 Task: Create List Environmental Sustainability in Board Sales Forecasting Techniques to Workspace General Accounting. Create List Corporate Social Responsibility in Board Employee Offboarding to Workspace General Accounting. Create List Financial Planning in Board Content Marketing Case Study Strategy and Execution to Workspace General Accounting
Action: Mouse moved to (83, 382)
Screenshot: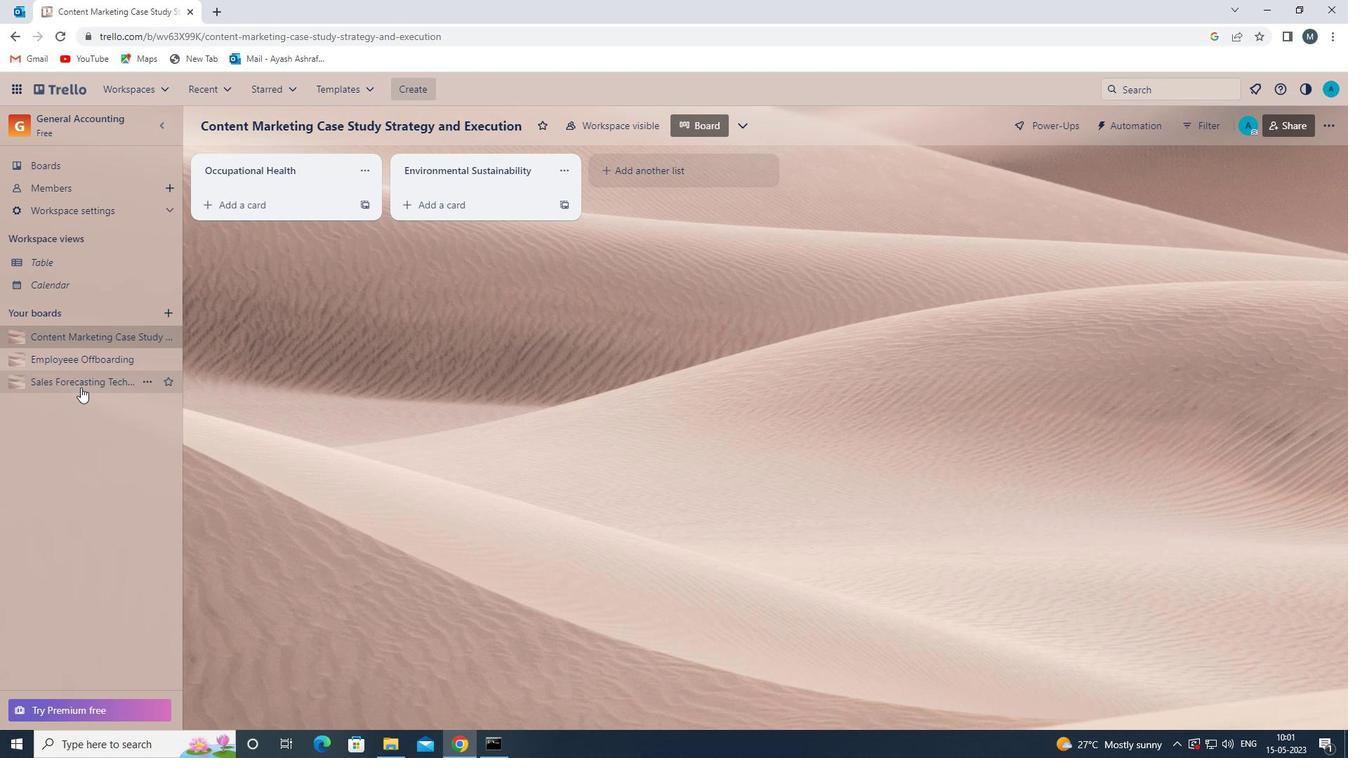 
Action: Mouse pressed left at (83, 382)
Screenshot: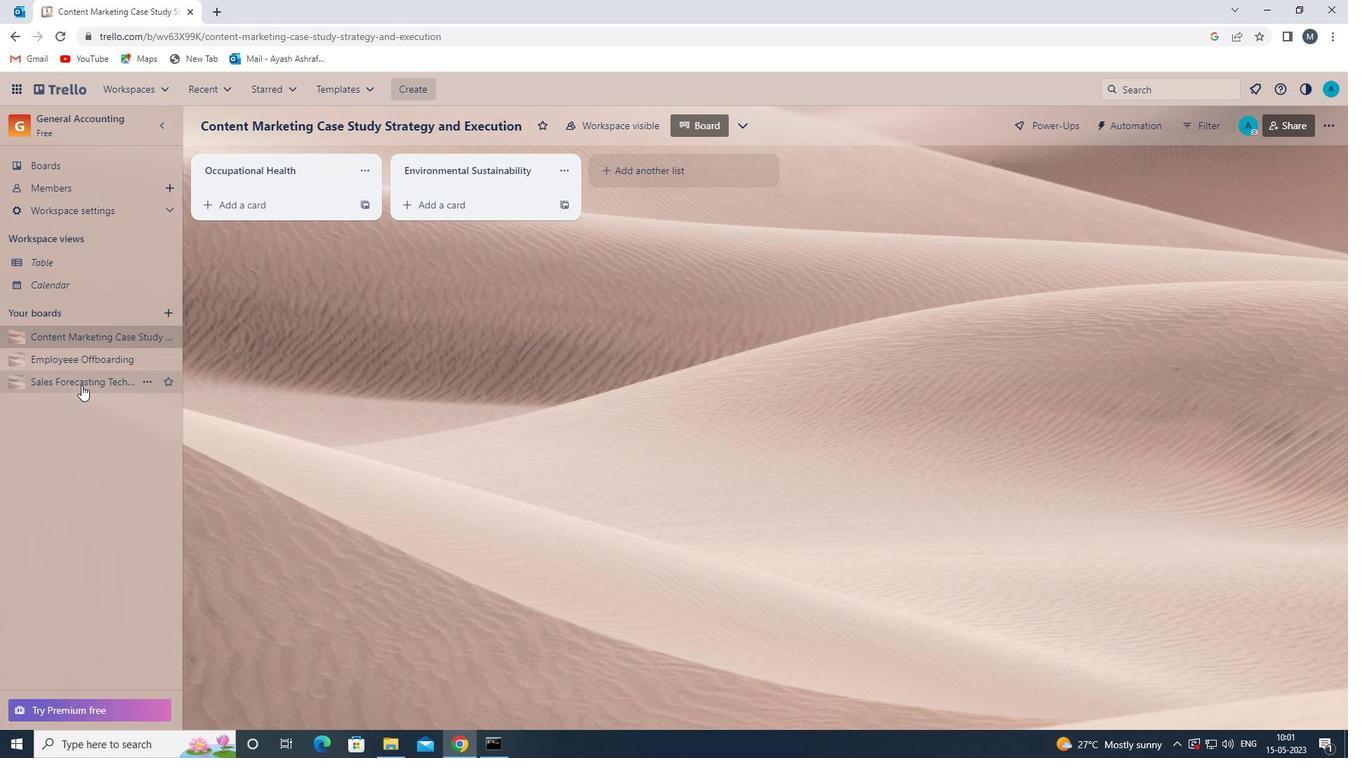 
Action: Mouse moved to (624, 176)
Screenshot: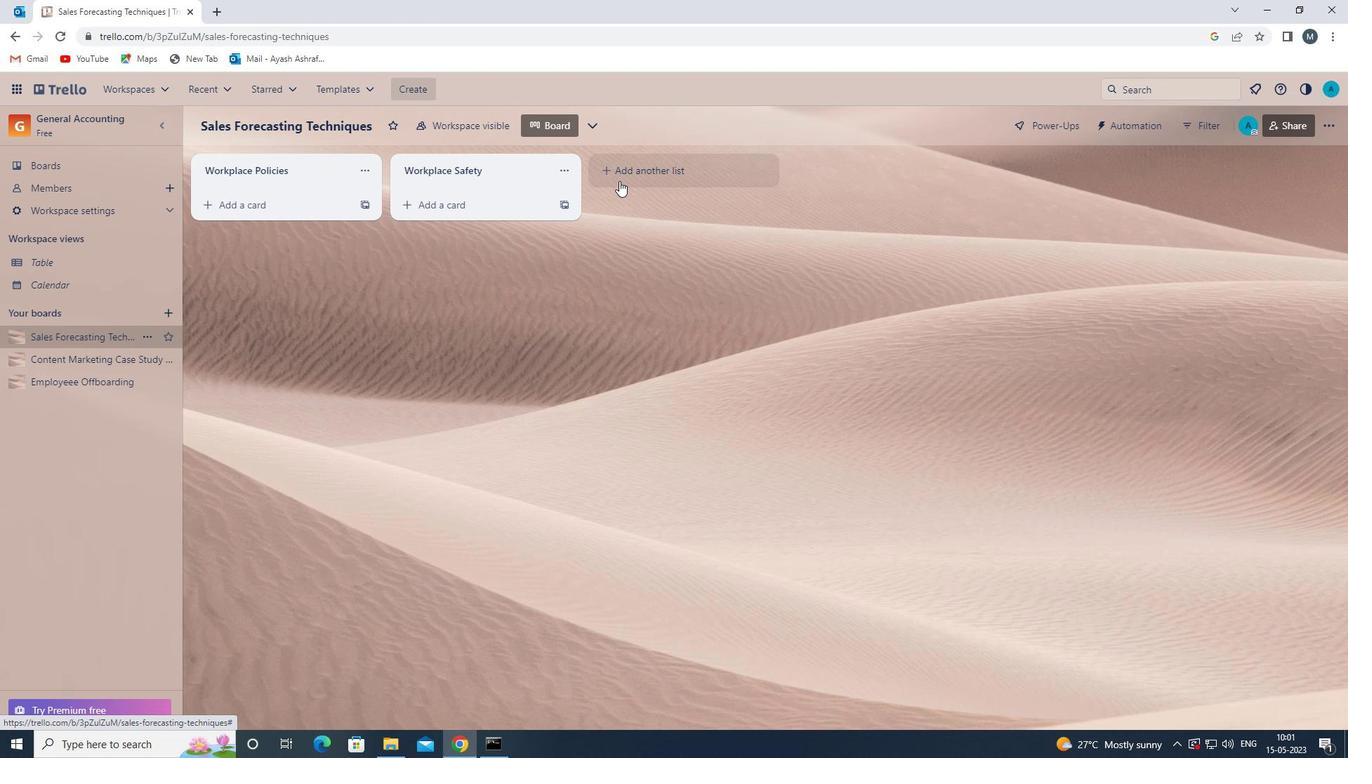 
Action: Mouse pressed left at (624, 176)
Screenshot: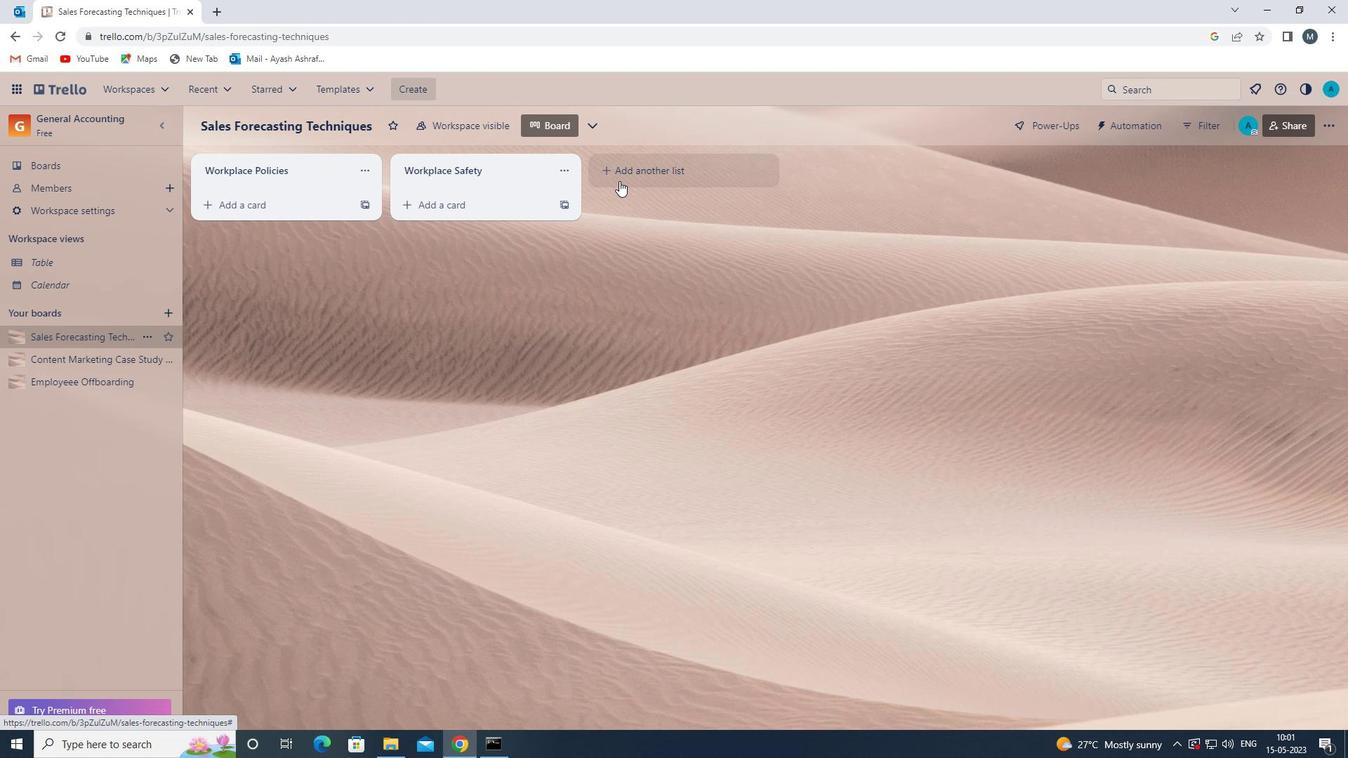 
Action: Mouse moved to (613, 176)
Screenshot: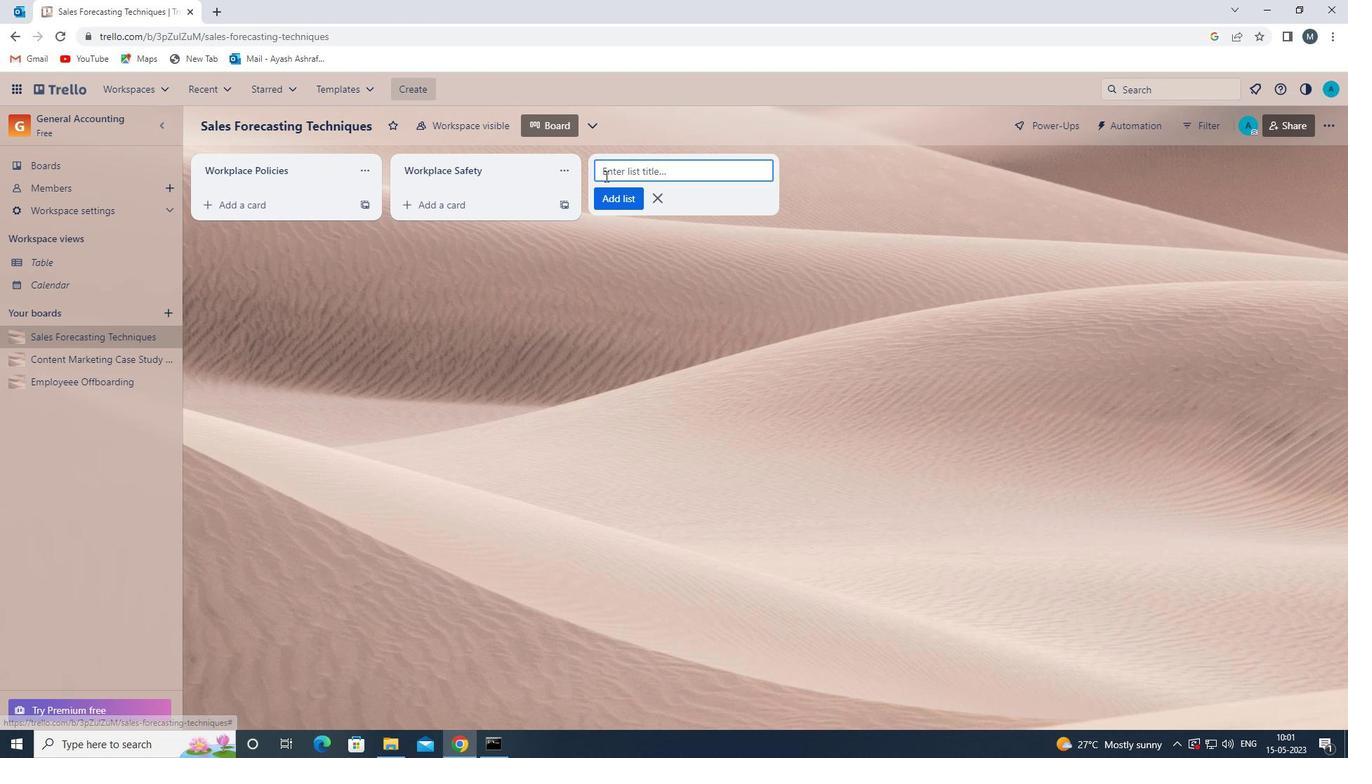 
Action: Mouse pressed left at (613, 176)
Screenshot: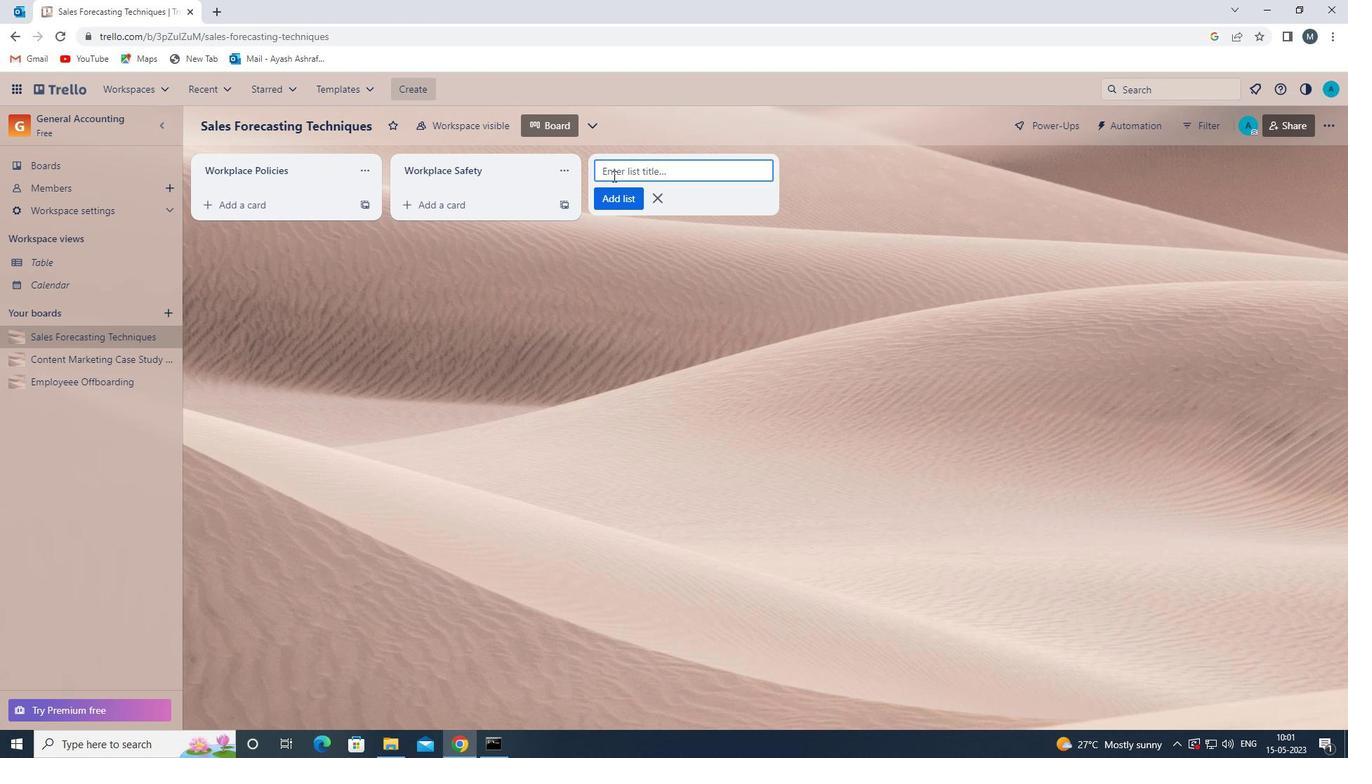 
Action: Mouse moved to (614, 174)
Screenshot: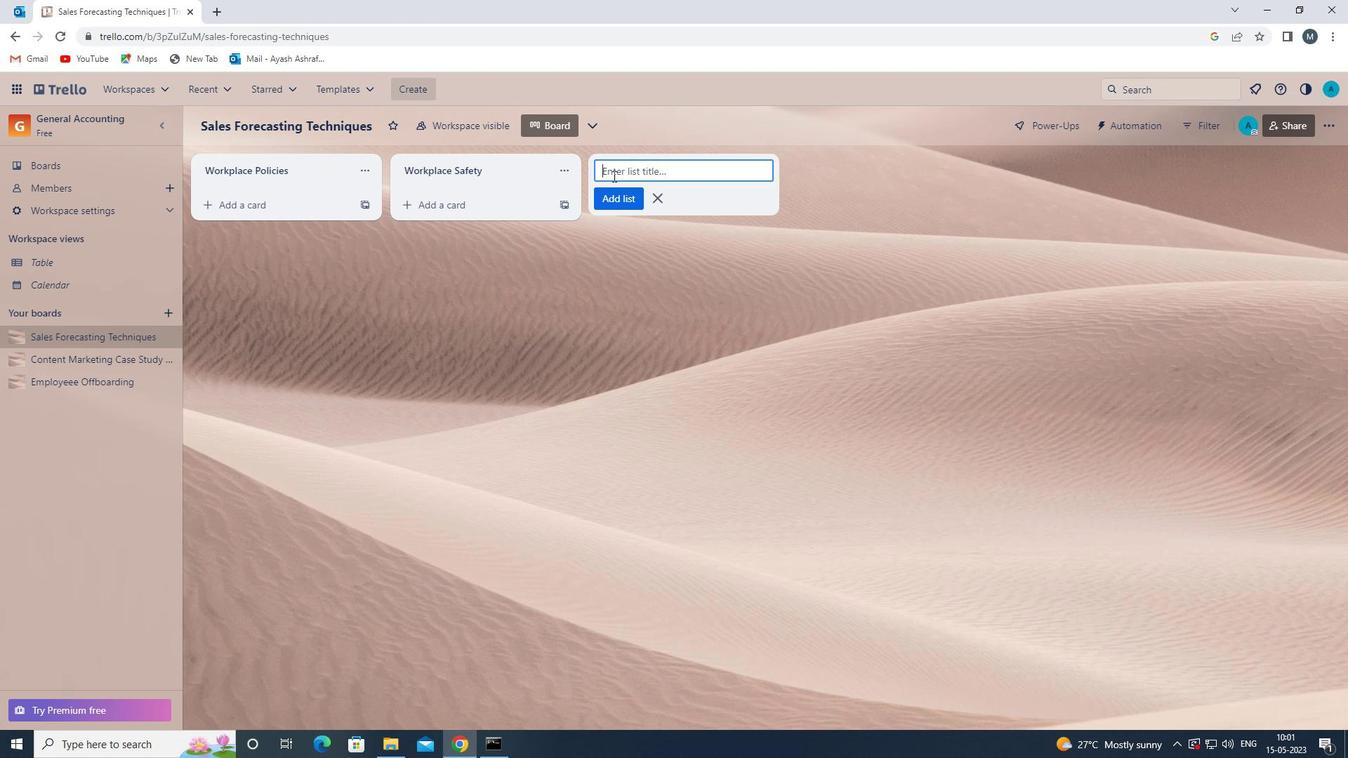 
Action: Key pressed <Key.shift>ENVIRONMENTAL<Key.space><Key.shift>SUSTAINABILITY<Key.space>
Screenshot: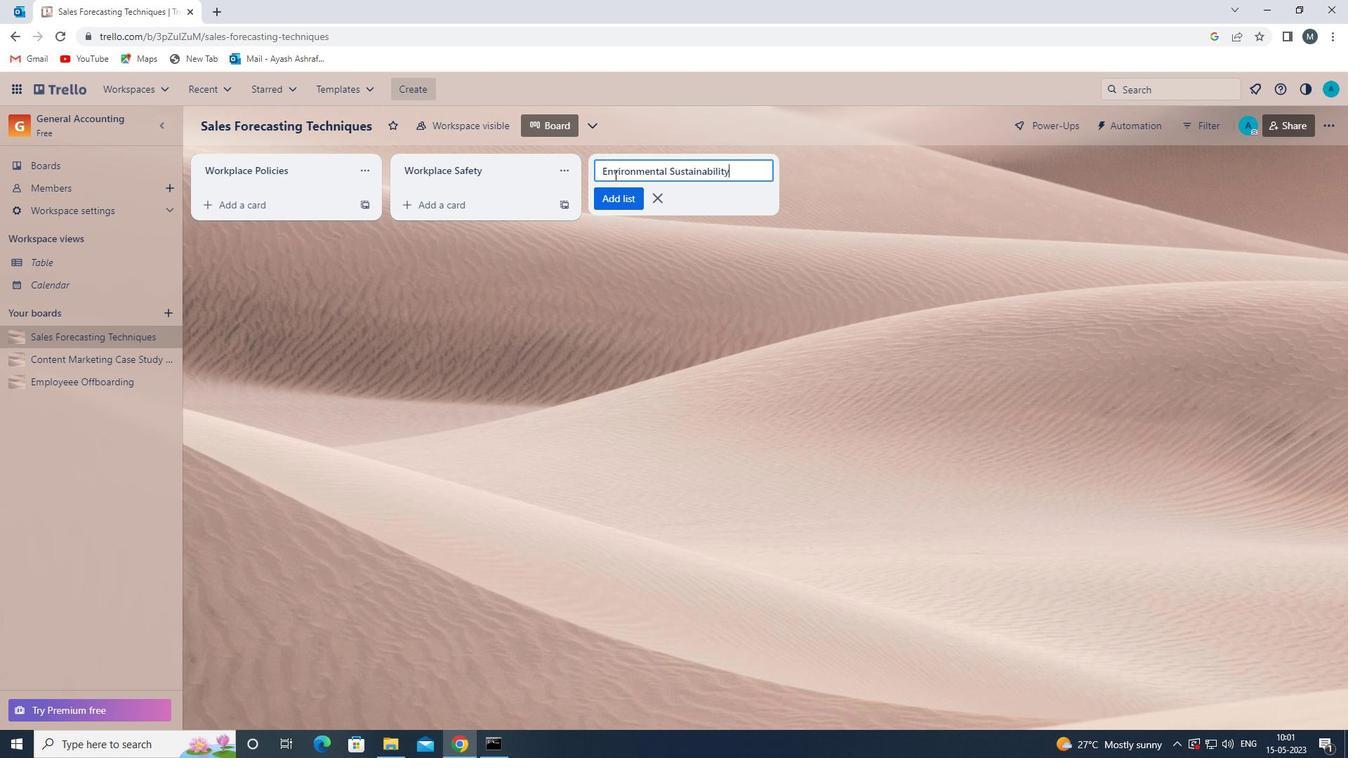 
Action: Mouse moved to (612, 200)
Screenshot: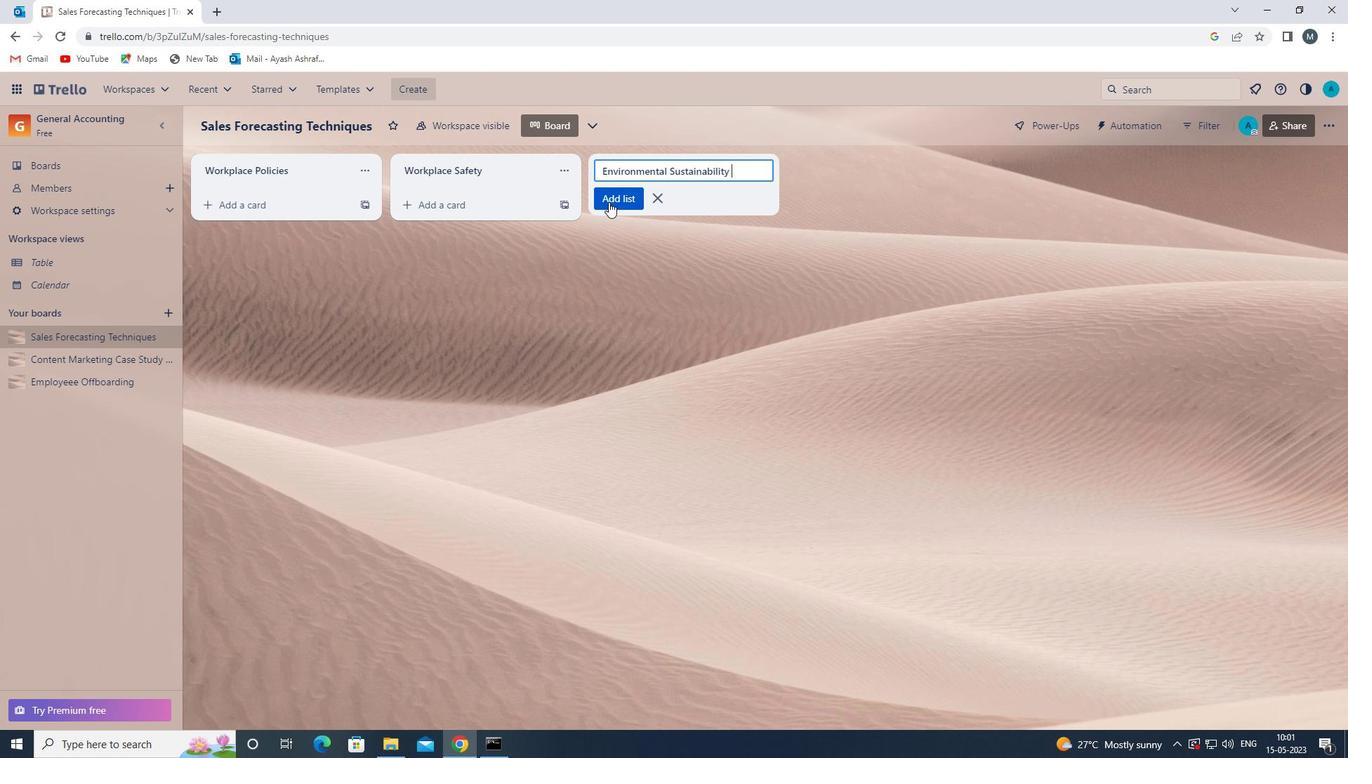 
Action: Mouse pressed left at (612, 200)
Screenshot: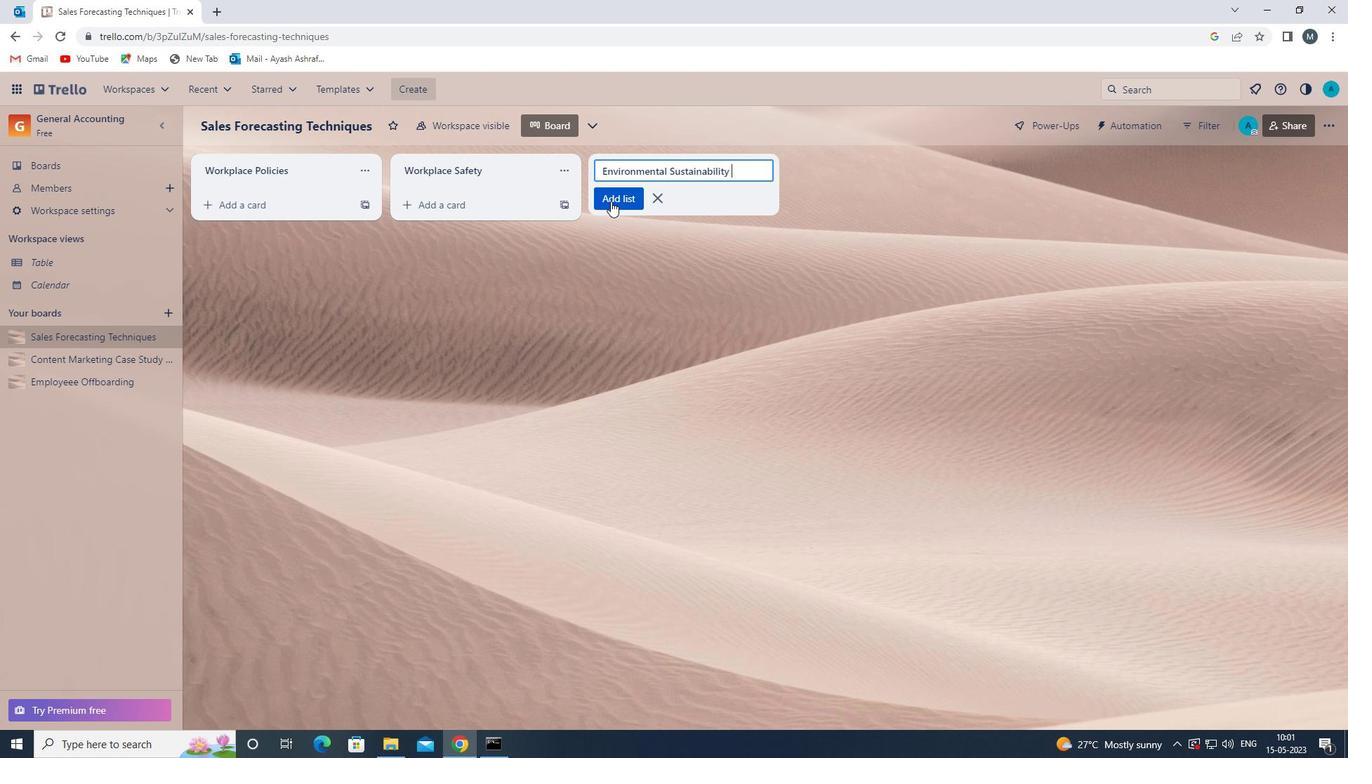 
Action: Mouse moved to (548, 346)
Screenshot: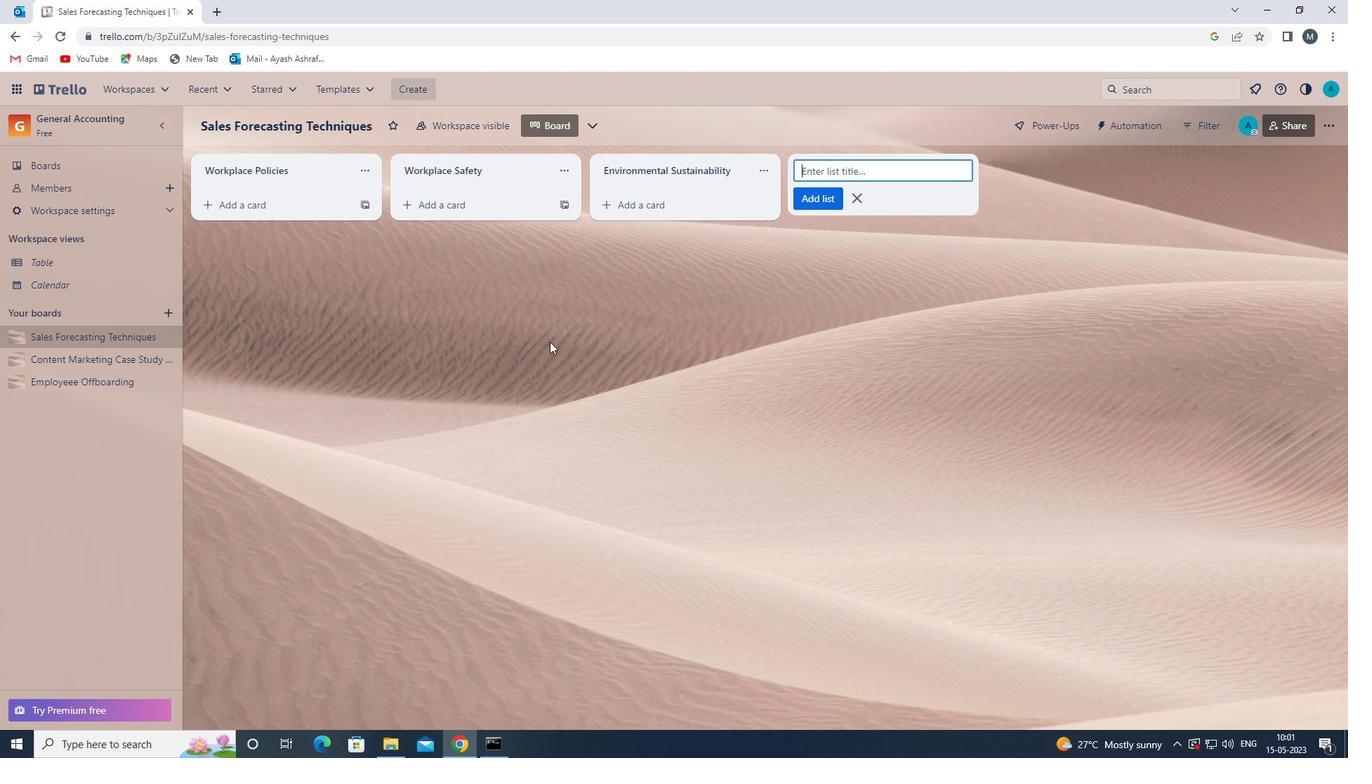 
Action: Mouse pressed left at (548, 346)
Screenshot: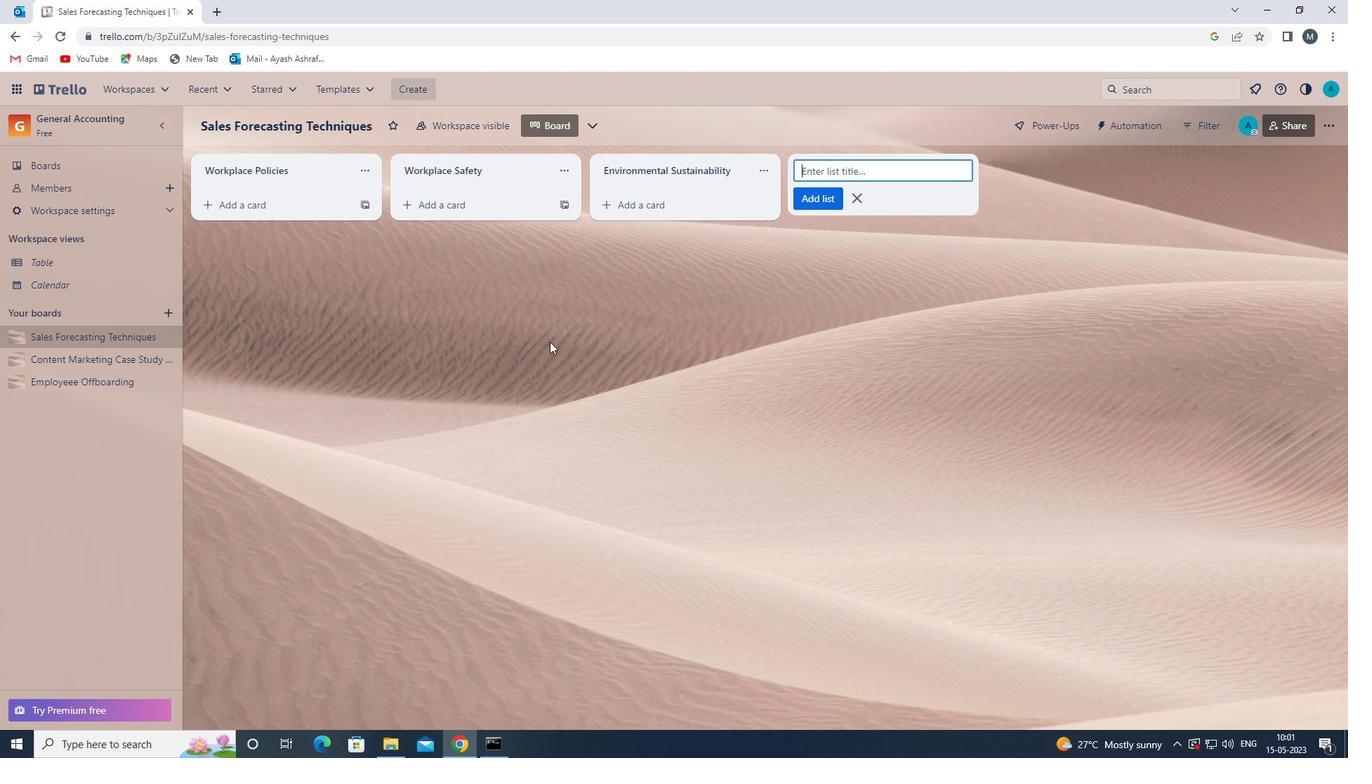 
Action: Mouse moved to (46, 382)
Screenshot: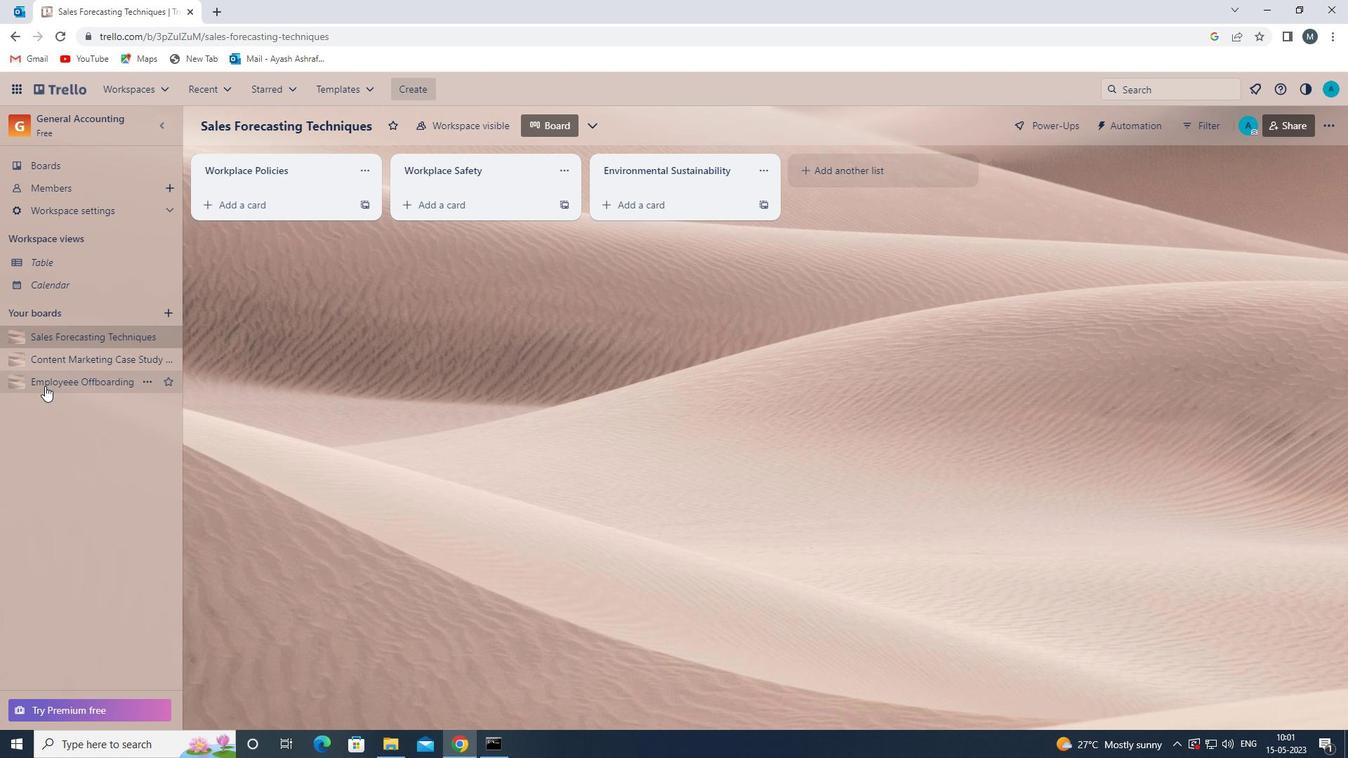 
Action: Mouse pressed left at (46, 382)
Screenshot: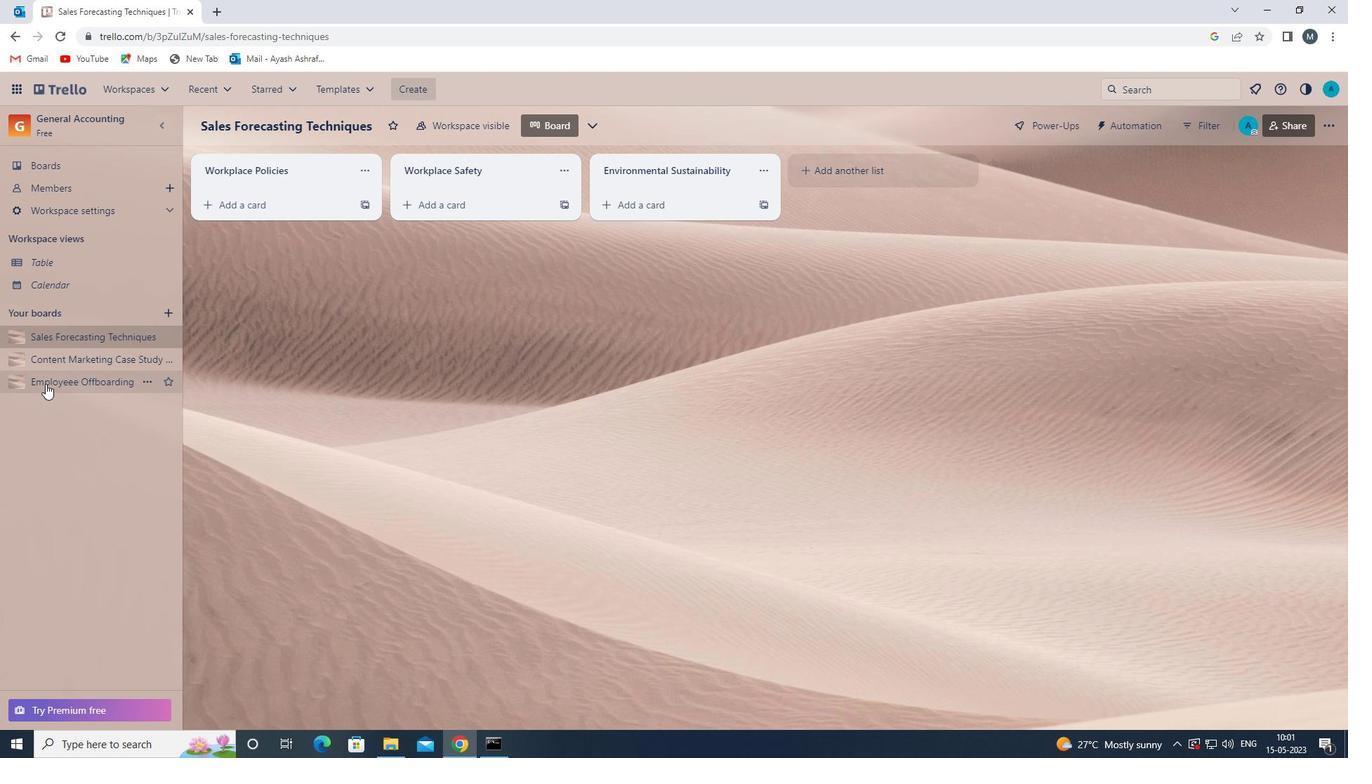 
Action: Mouse moved to (652, 173)
Screenshot: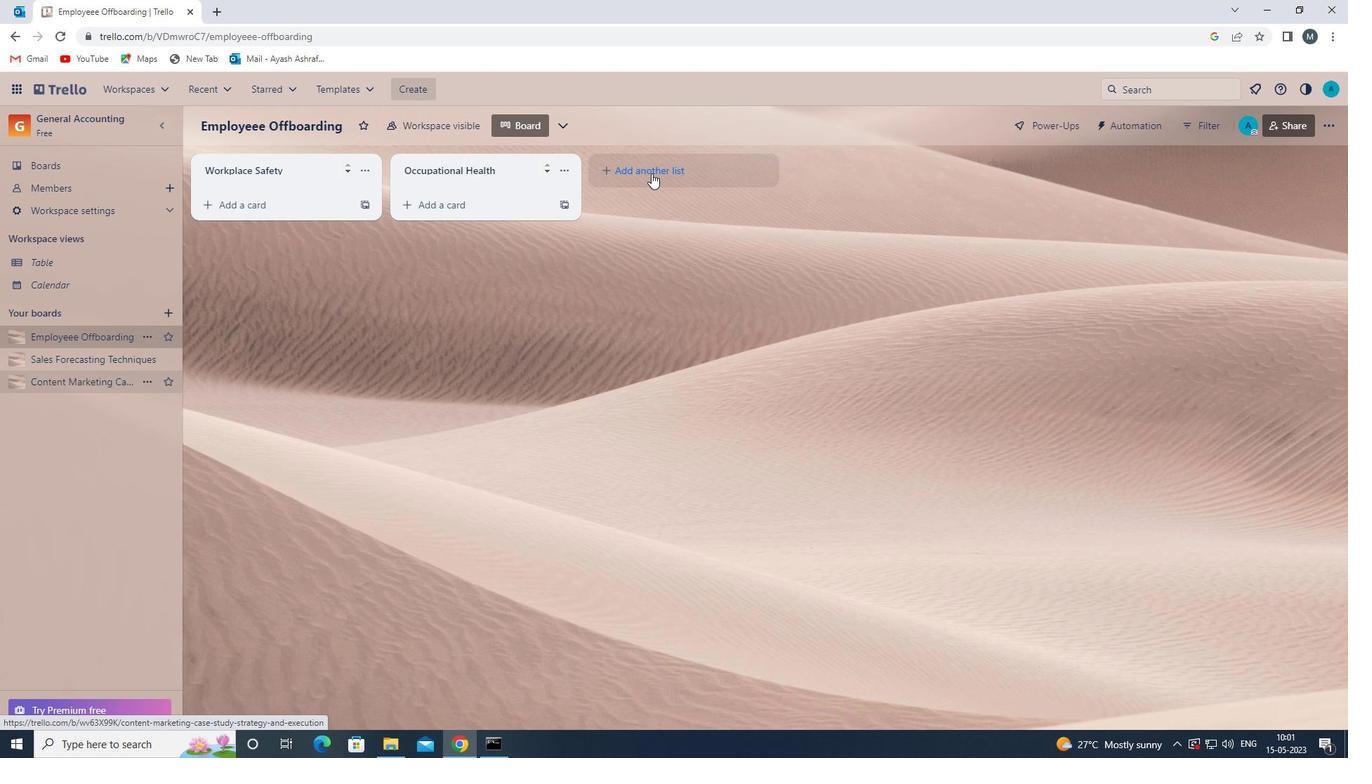 
Action: Mouse pressed left at (652, 173)
Screenshot: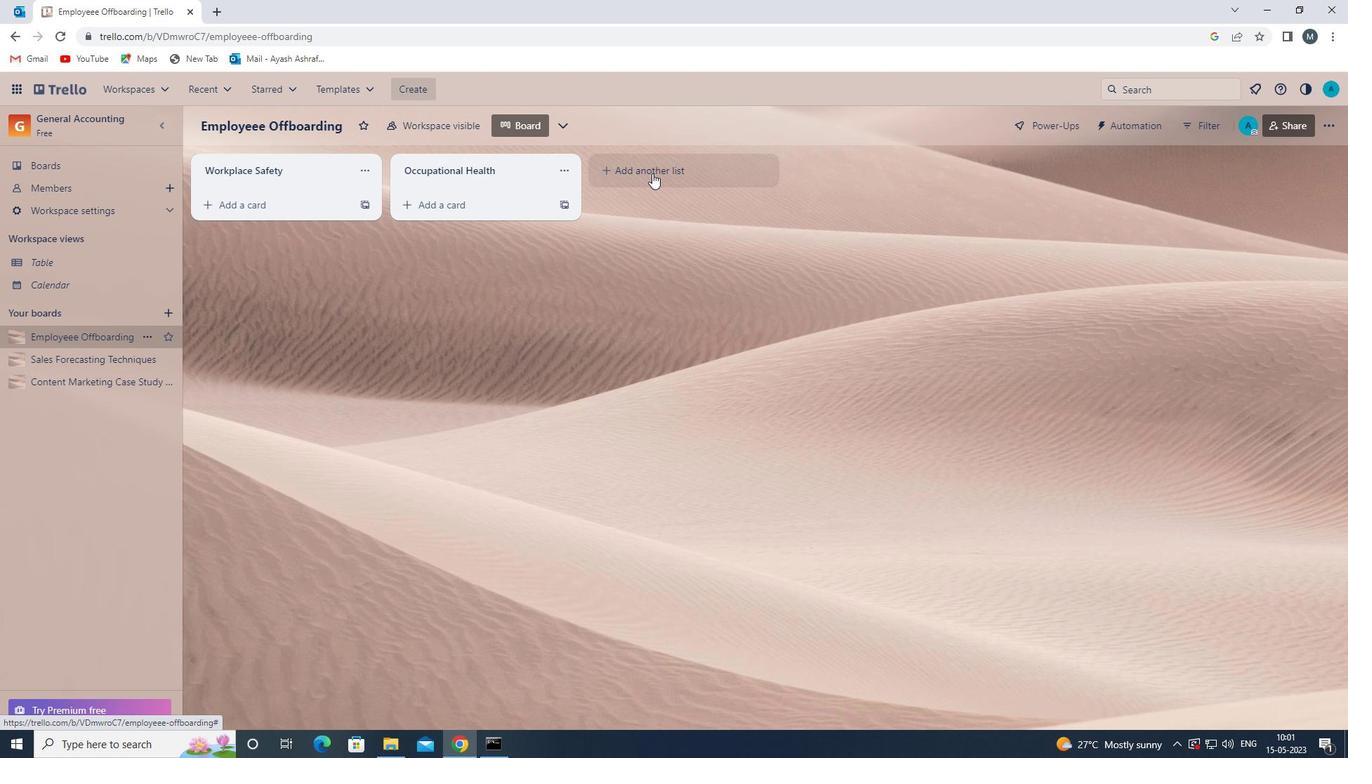 
Action: Mouse moved to (644, 172)
Screenshot: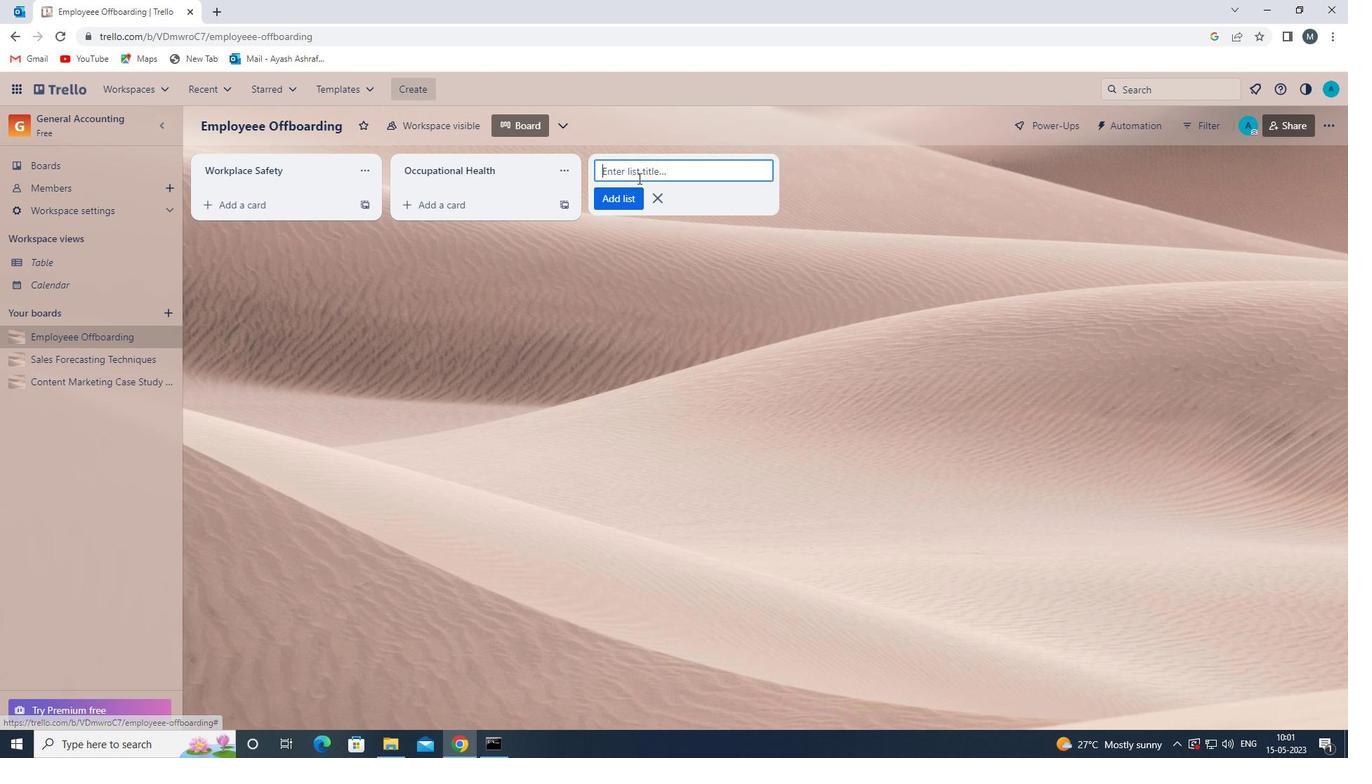
Action: Mouse pressed left at (644, 172)
Screenshot: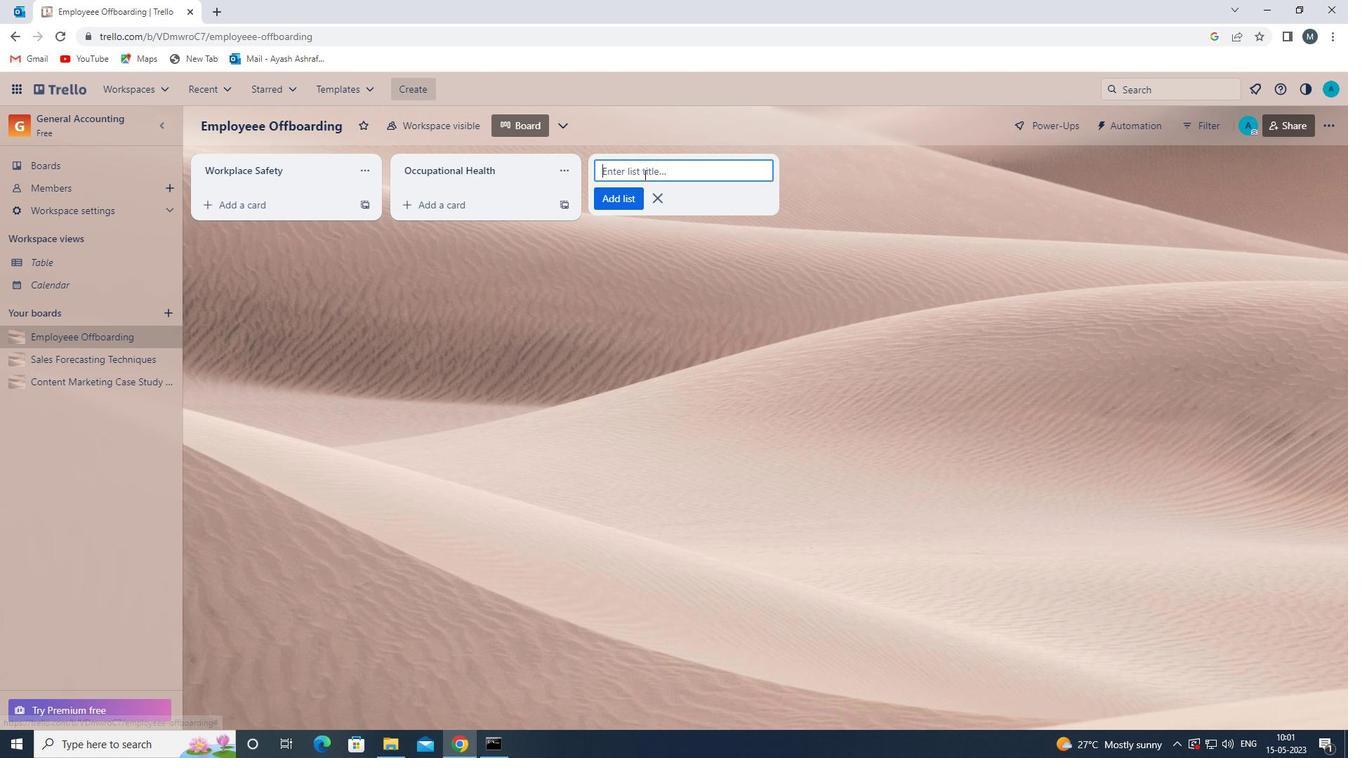 
Action: Key pressed <Key.shift><Key.shift>COP<Key.backspace>R
Screenshot: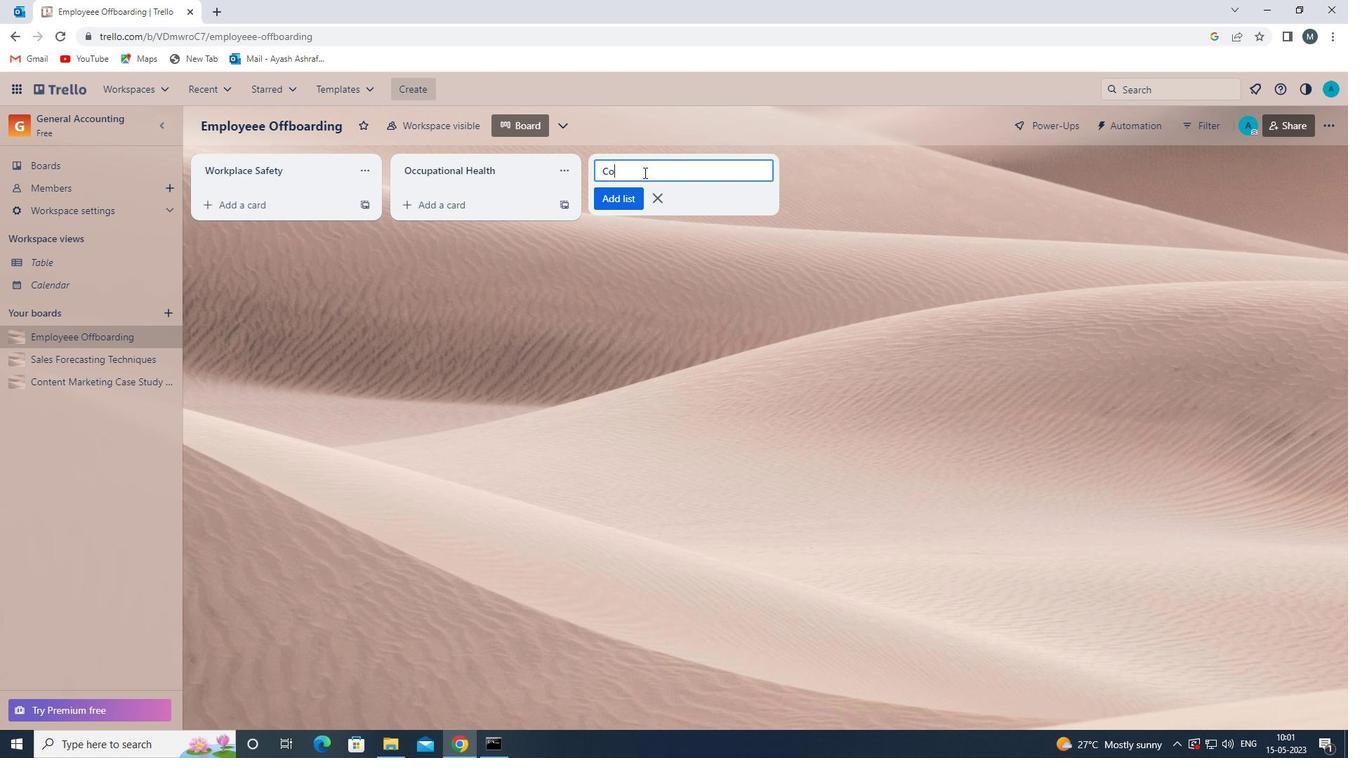 
Action: Mouse moved to (644, 172)
Screenshot: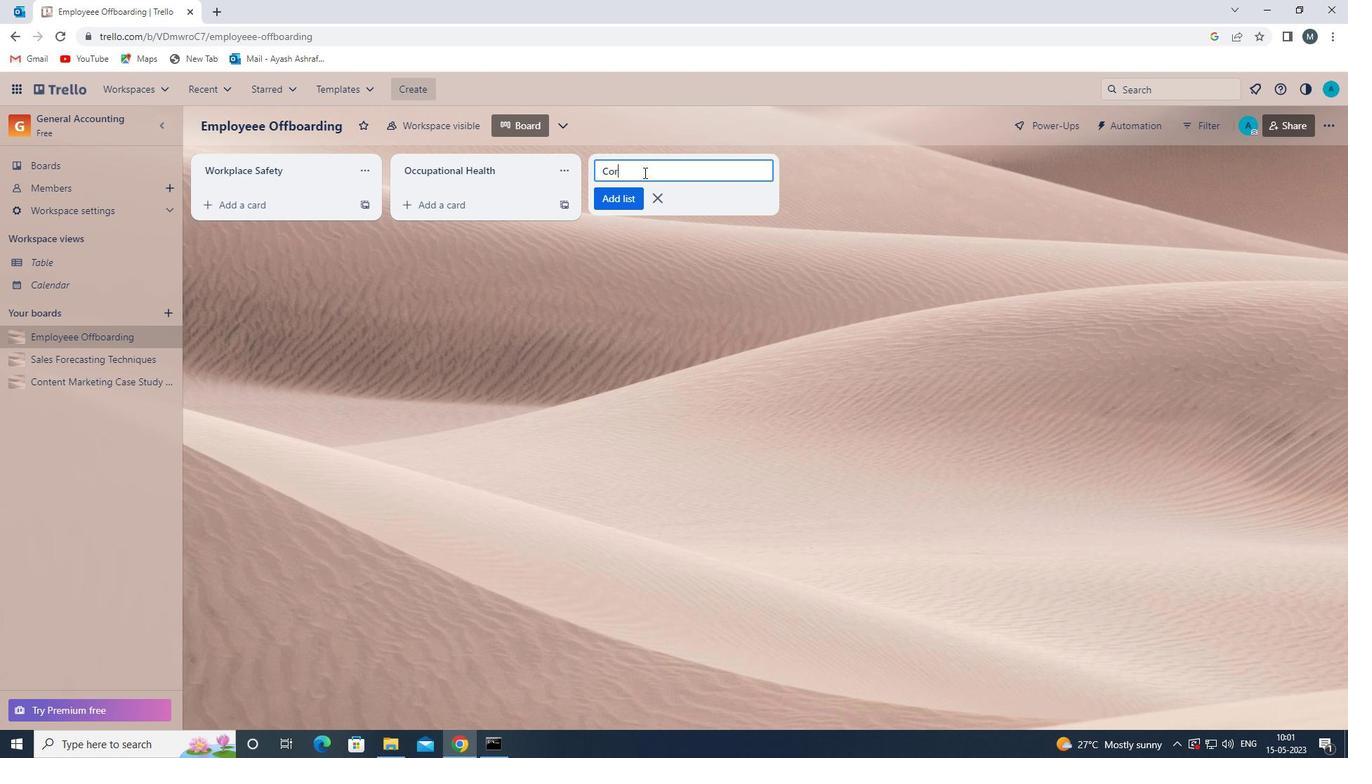 
Action: Key pressed PORATE<Key.space><Key.shift>SOCIAL<Key.space><Key.shift>RESPONSIBILITY<Key.space>
Screenshot: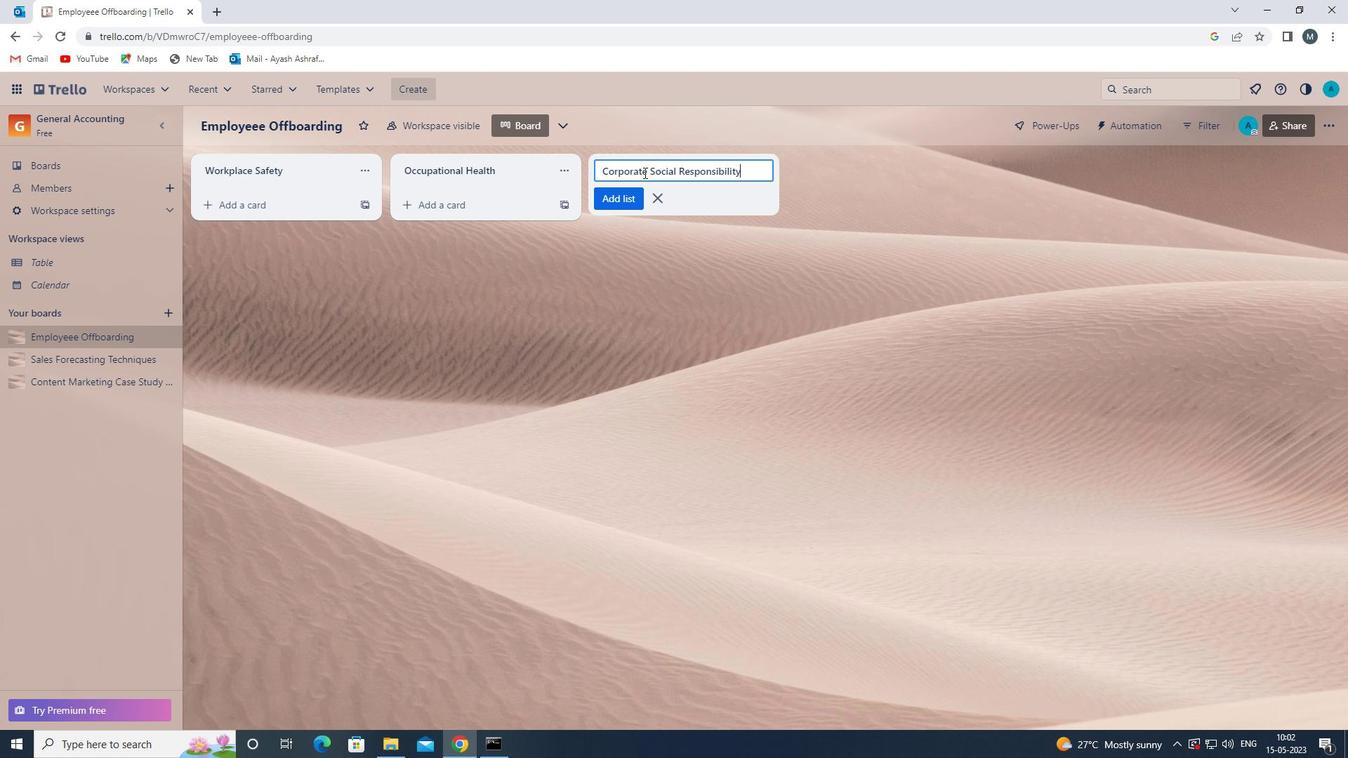
Action: Mouse moved to (623, 203)
Screenshot: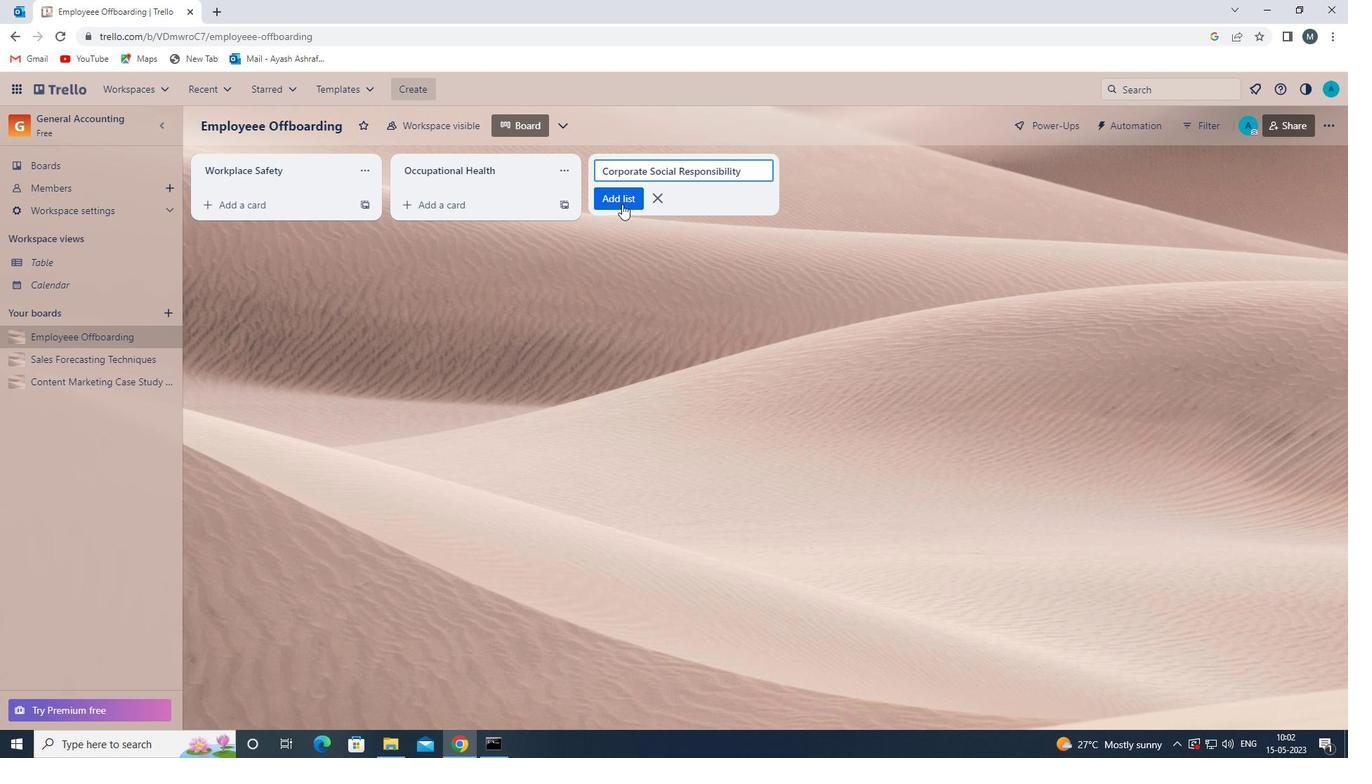 
Action: Mouse pressed left at (623, 203)
Screenshot: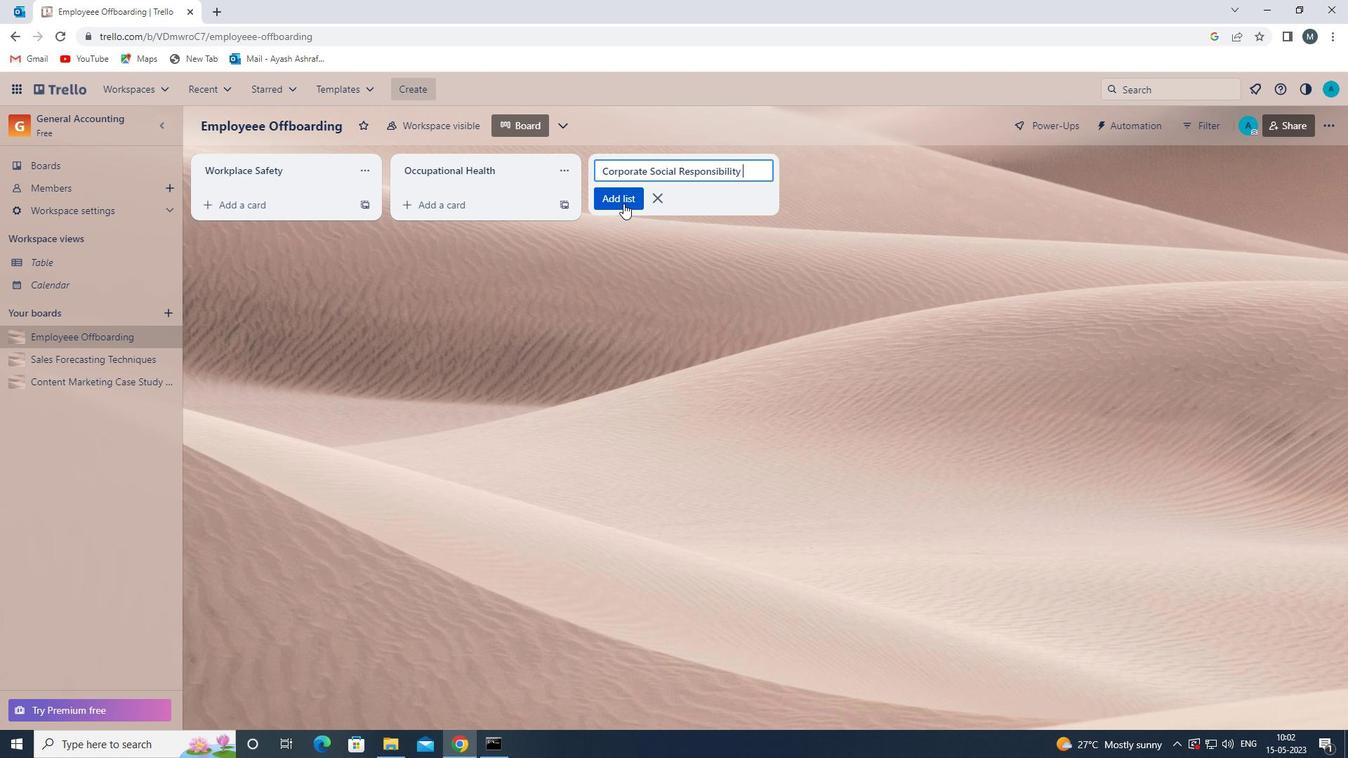 
Action: Mouse moved to (587, 319)
Screenshot: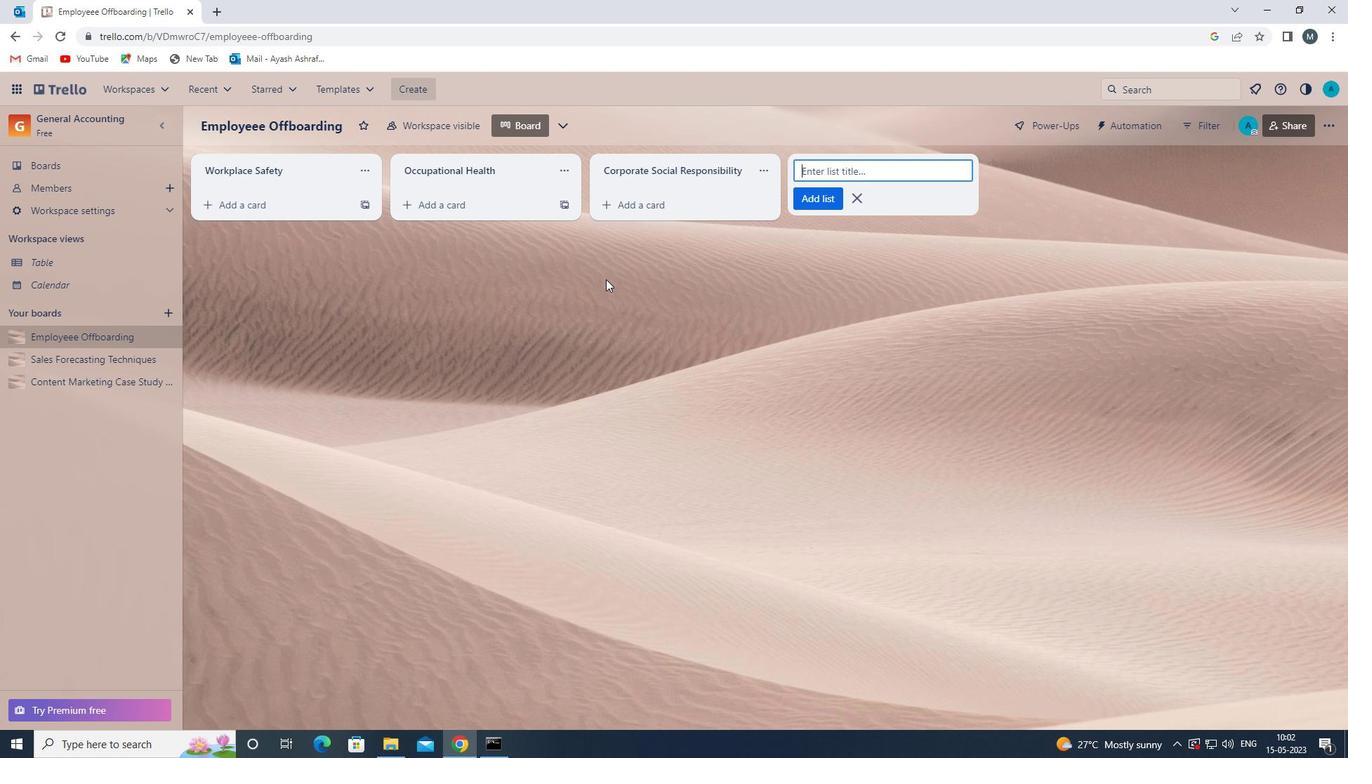 
Action: Mouse pressed left at (587, 319)
Screenshot: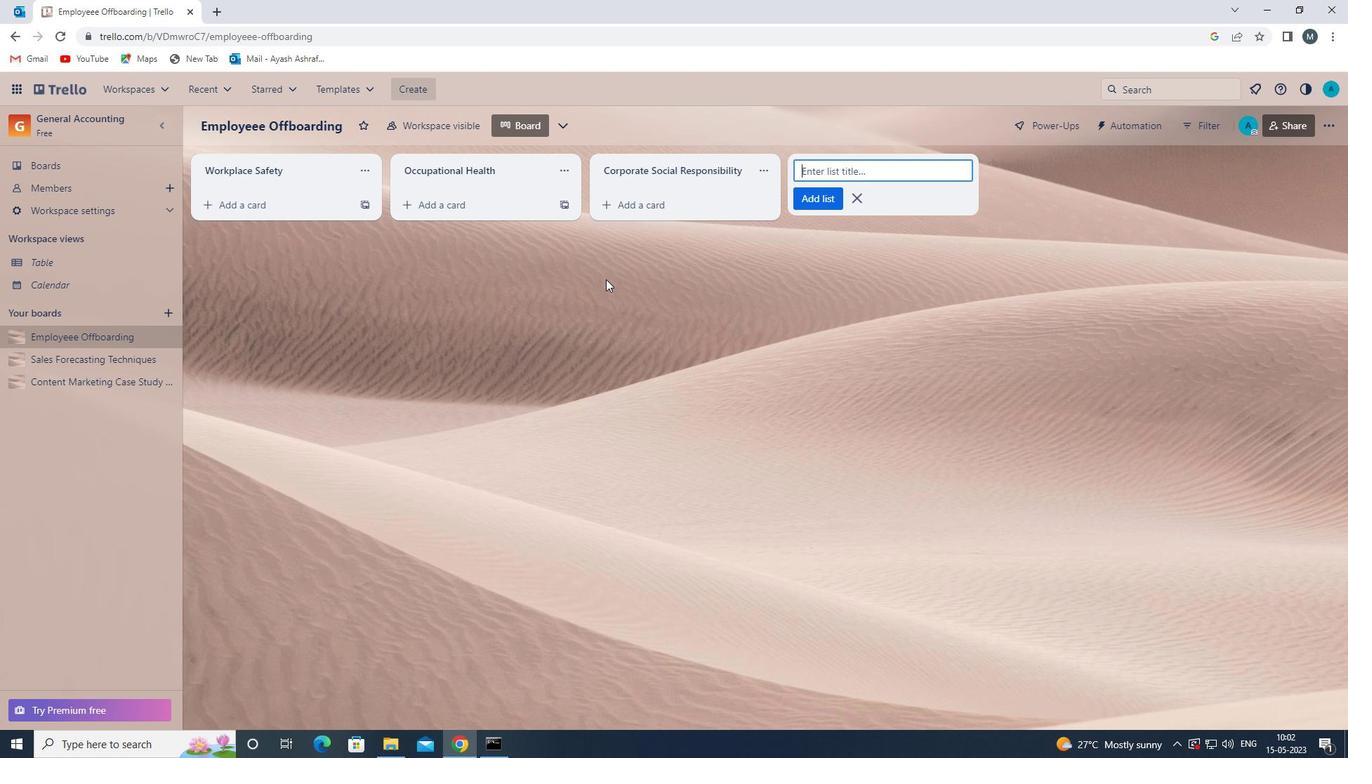 
Action: Mouse moved to (51, 384)
Screenshot: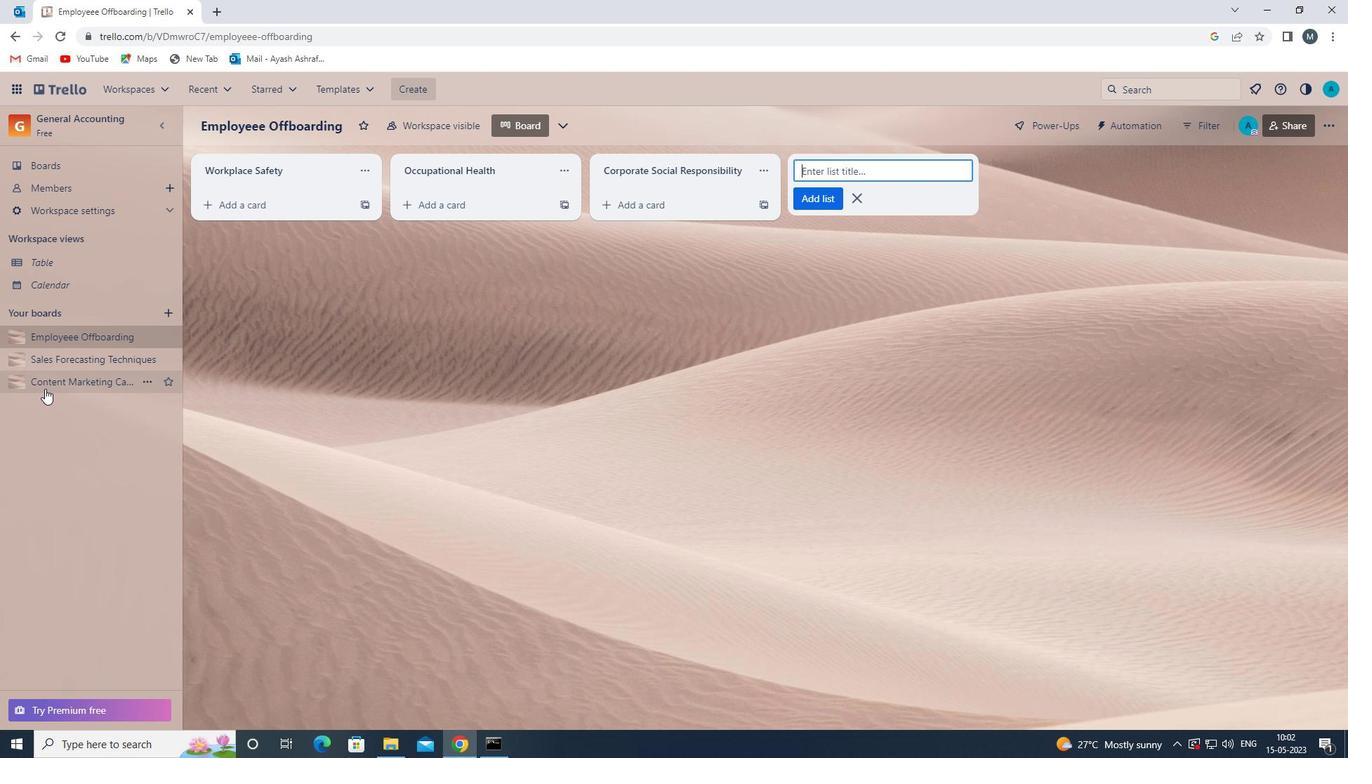 
Action: Mouse pressed left at (51, 384)
Screenshot: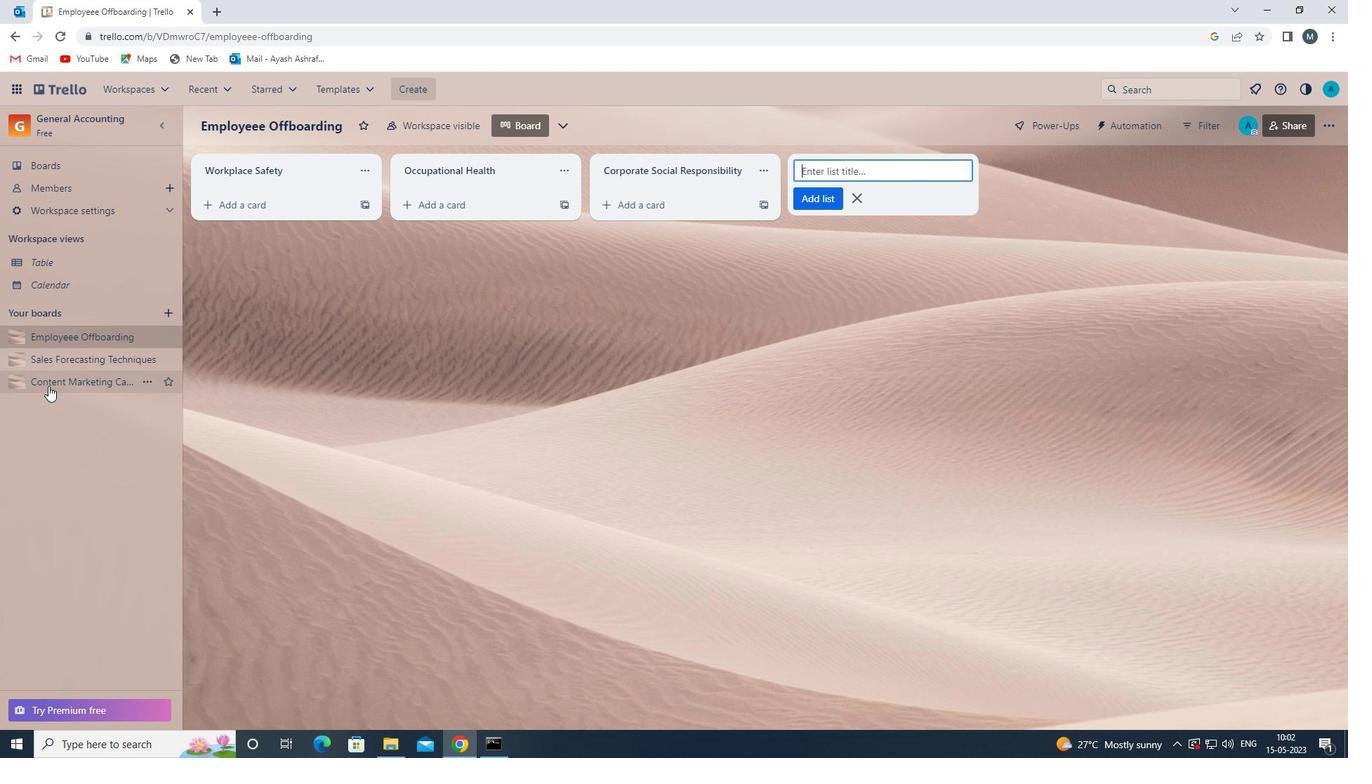 
Action: Mouse moved to (632, 160)
Screenshot: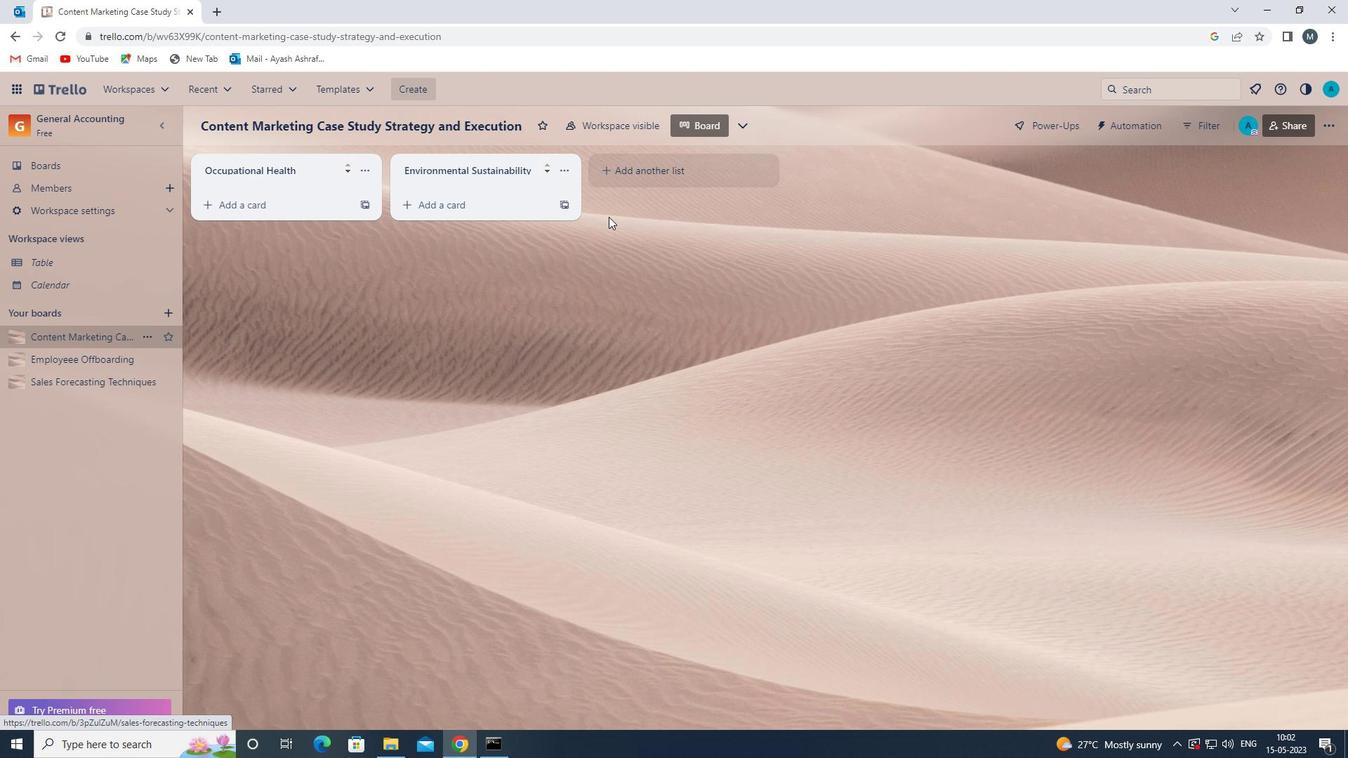 
Action: Mouse pressed left at (632, 160)
Screenshot: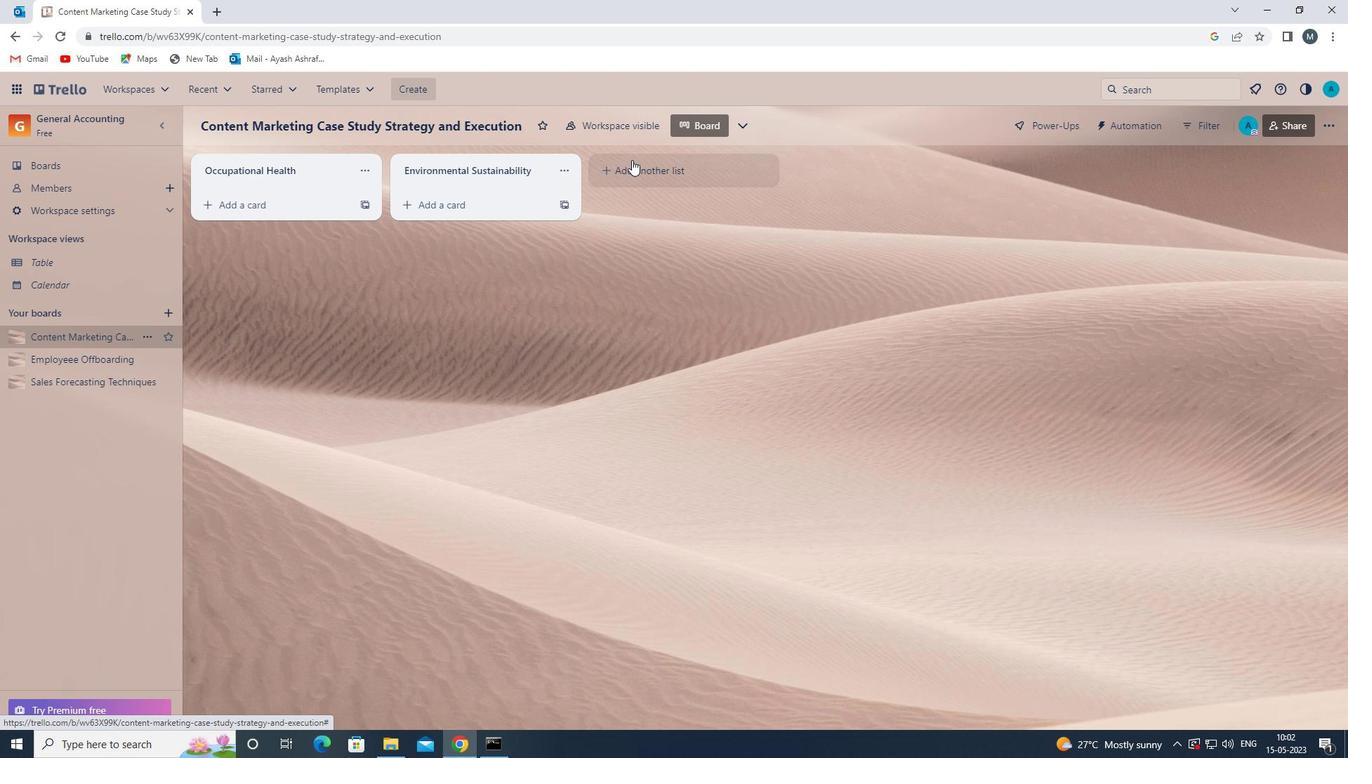 
Action: Mouse moved to (630, 172)
Screenshot: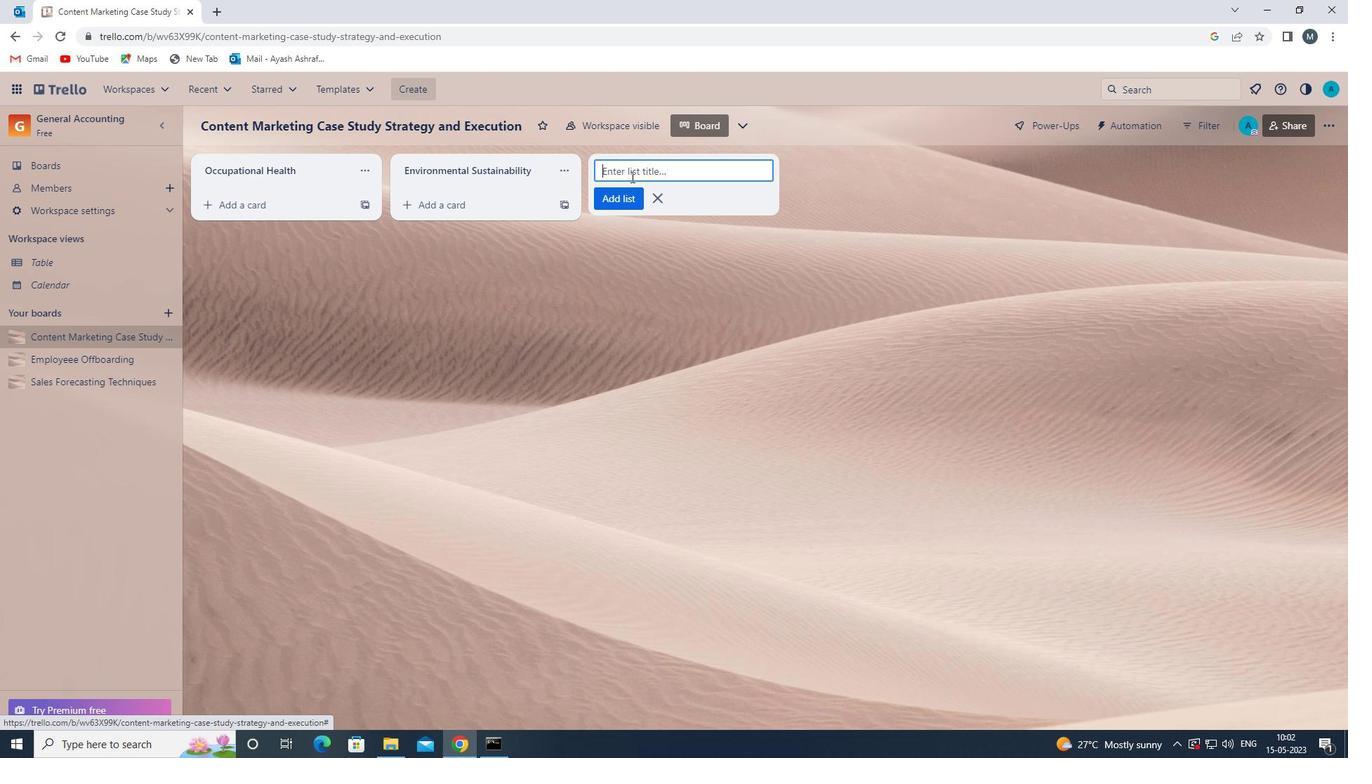 
Action: Mouse pressed left at (630, 172)
Screenshot: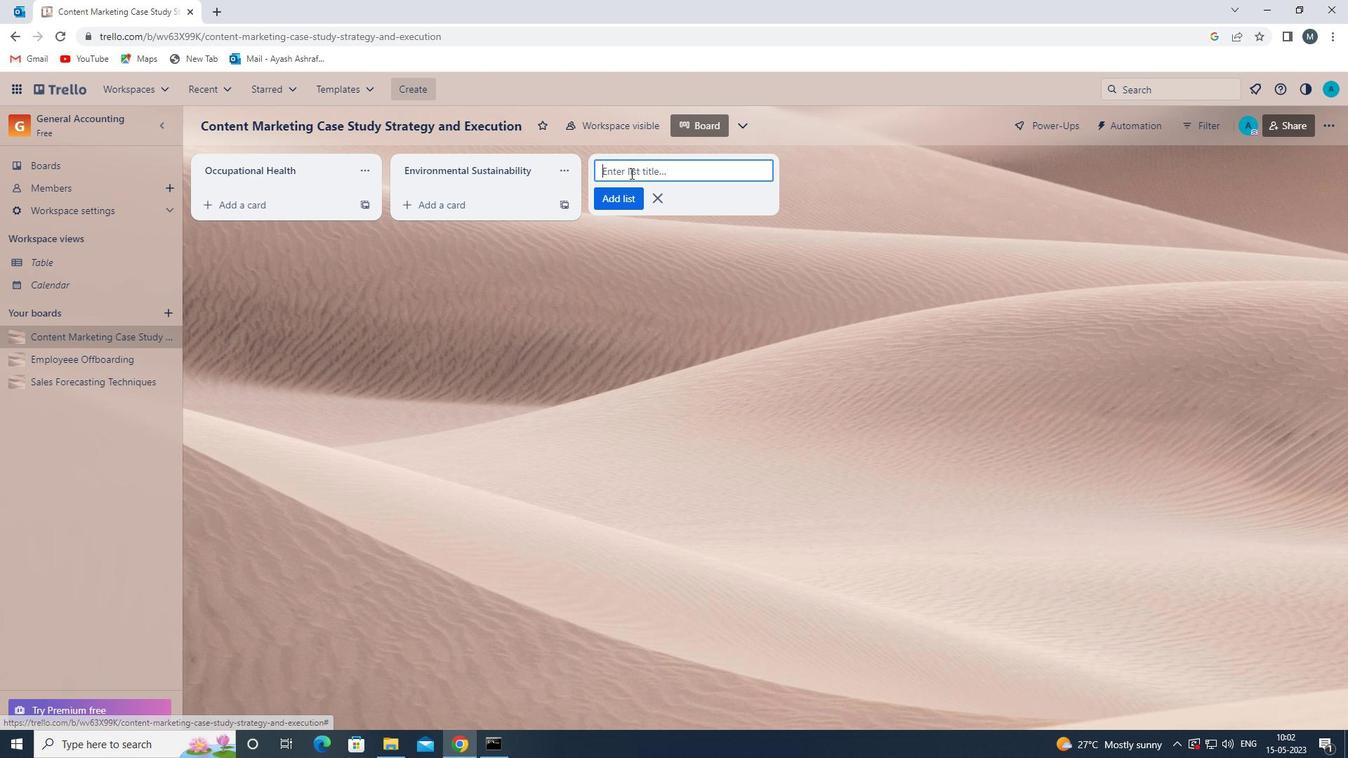 
Action: Mouse moved to (625, 174)
Screenshot: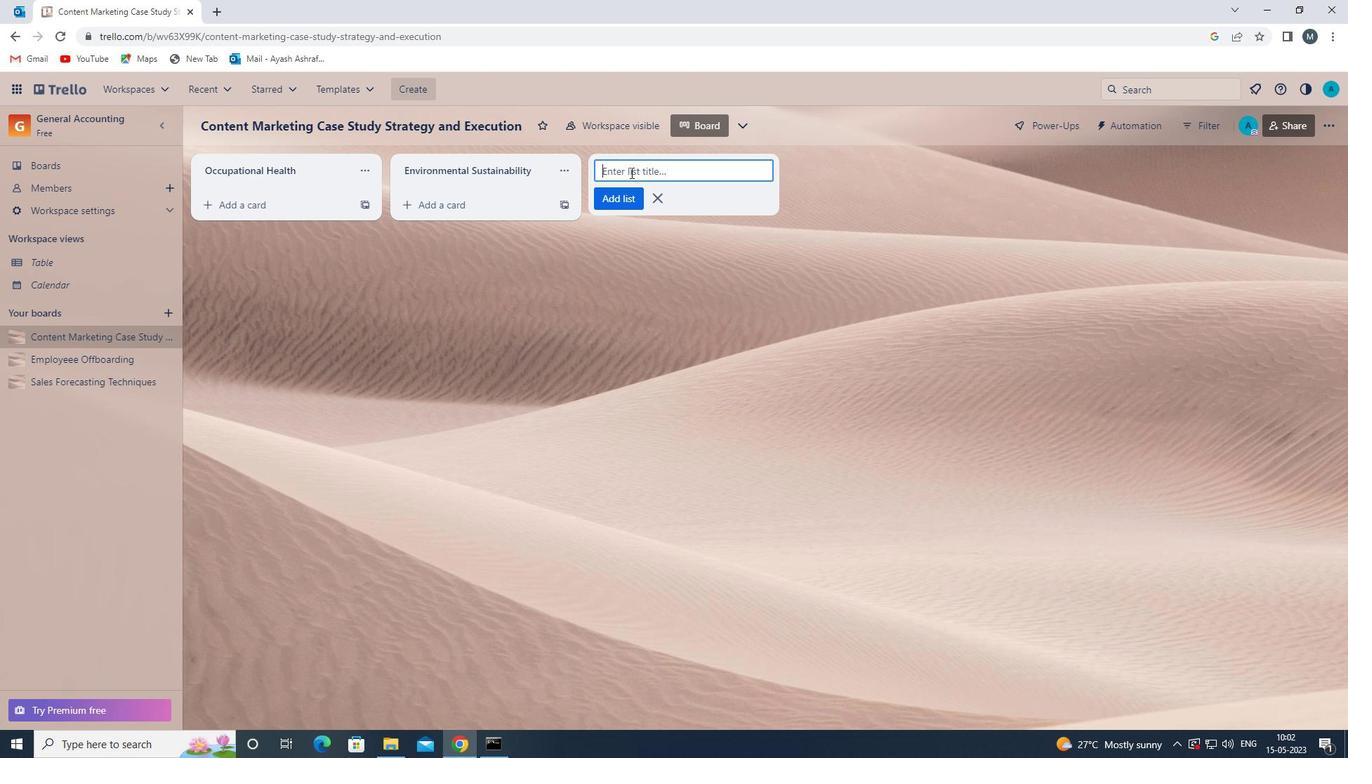 
Action: Key pressed <Key.shift><Key.shift><Key.shift><Key.shift><Key.shift><Key.shift><Key.shift><Key.shift><Key.shift><Key.shift><Key.shift><Key.shift><Key.shift>FINANCIAL<Key.space><Key.shift>PLANNING<Key.space>
Screenshot: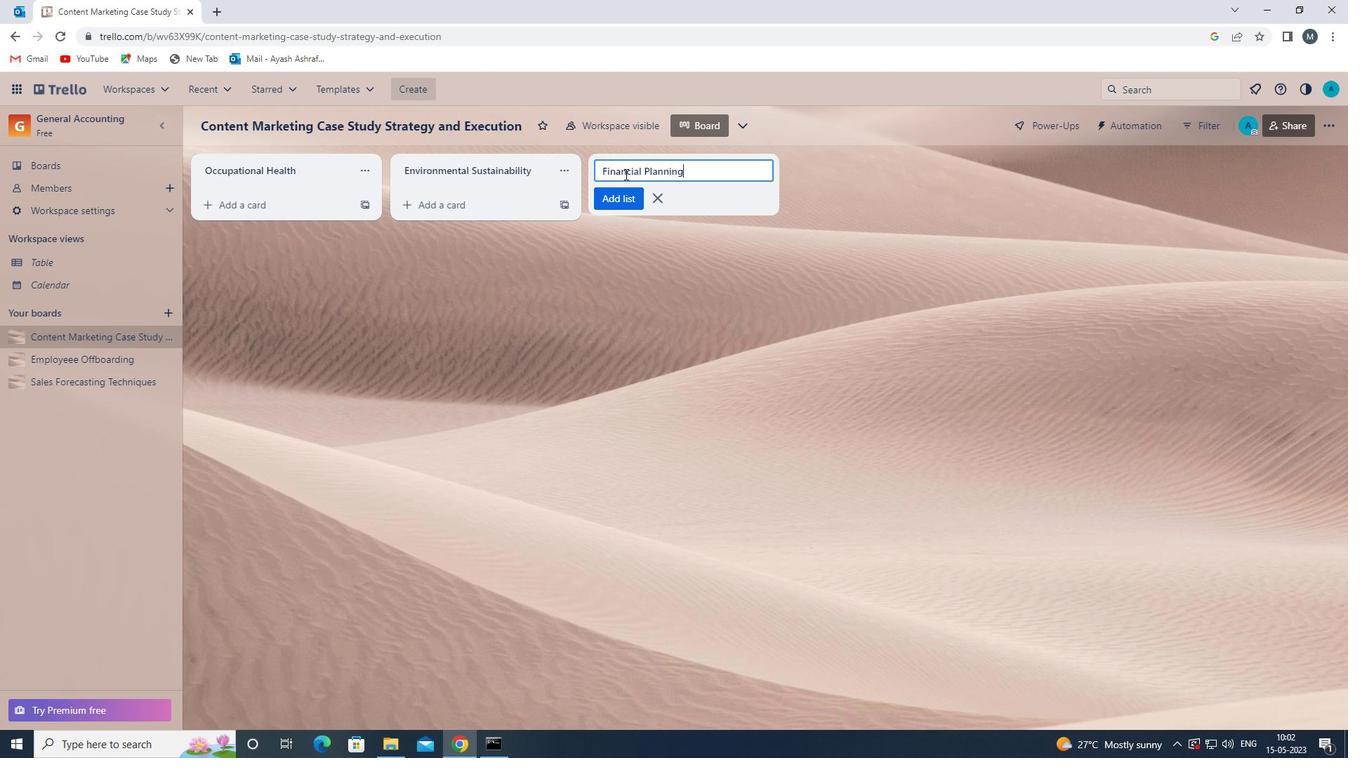 
Action: Mouse moved to (623, 202)
Screenshot: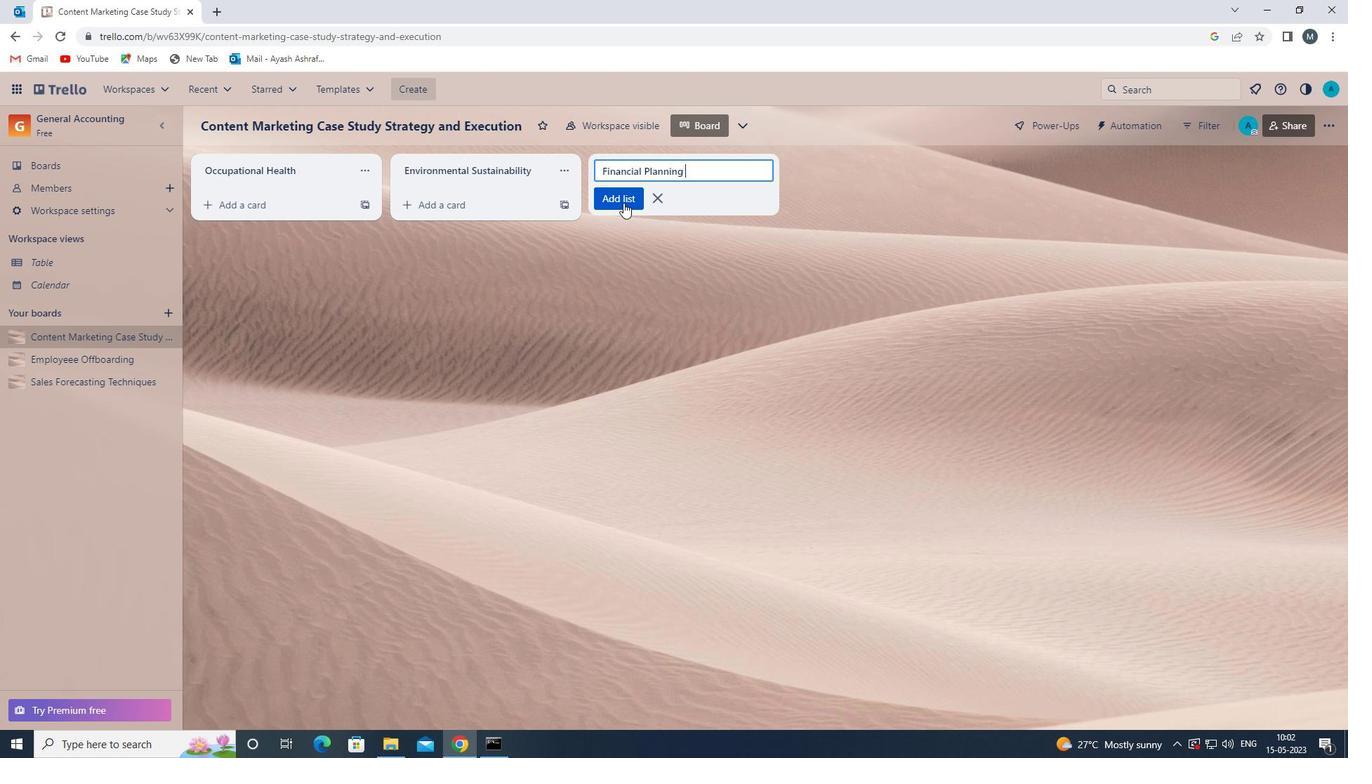 
Action: Mouse pressed left at (623, 202)
Screenshot: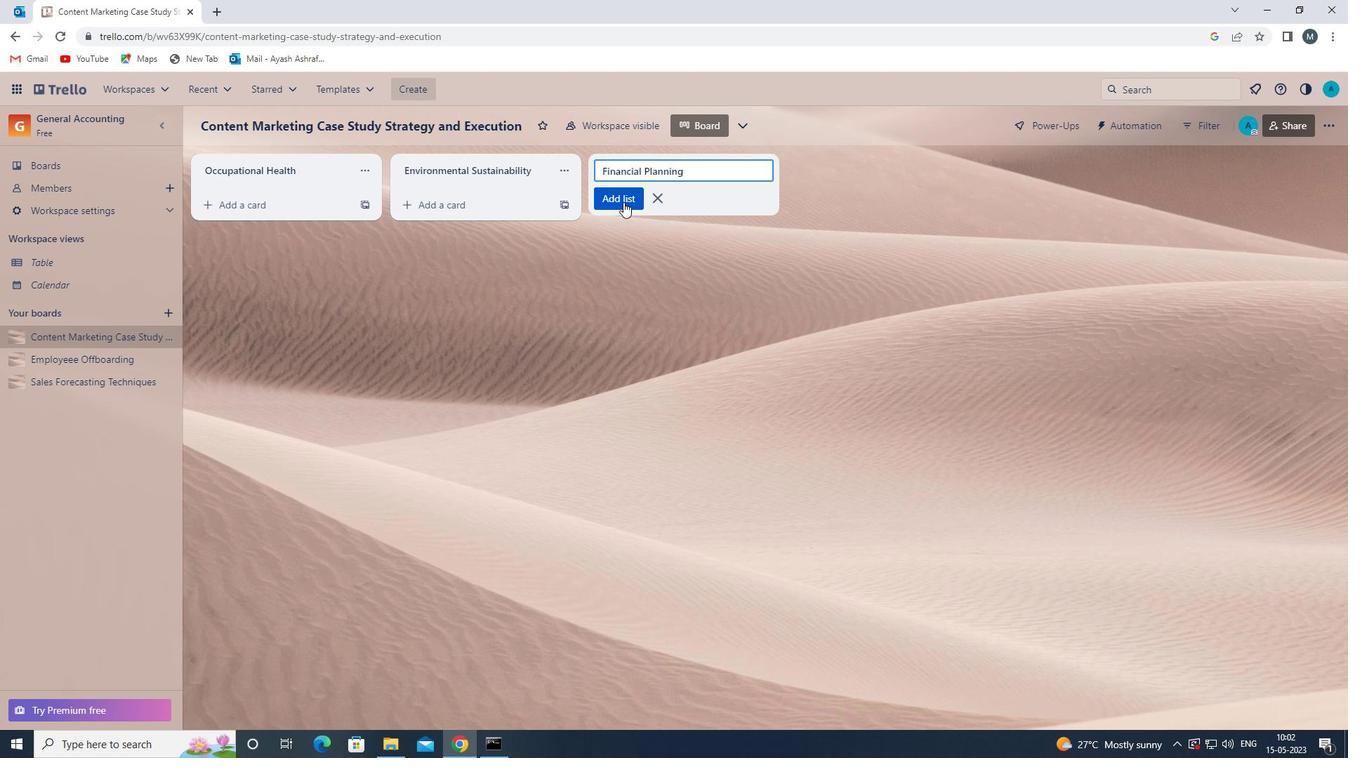 
Action: Mouse moved to (602, 311)
Screenshot: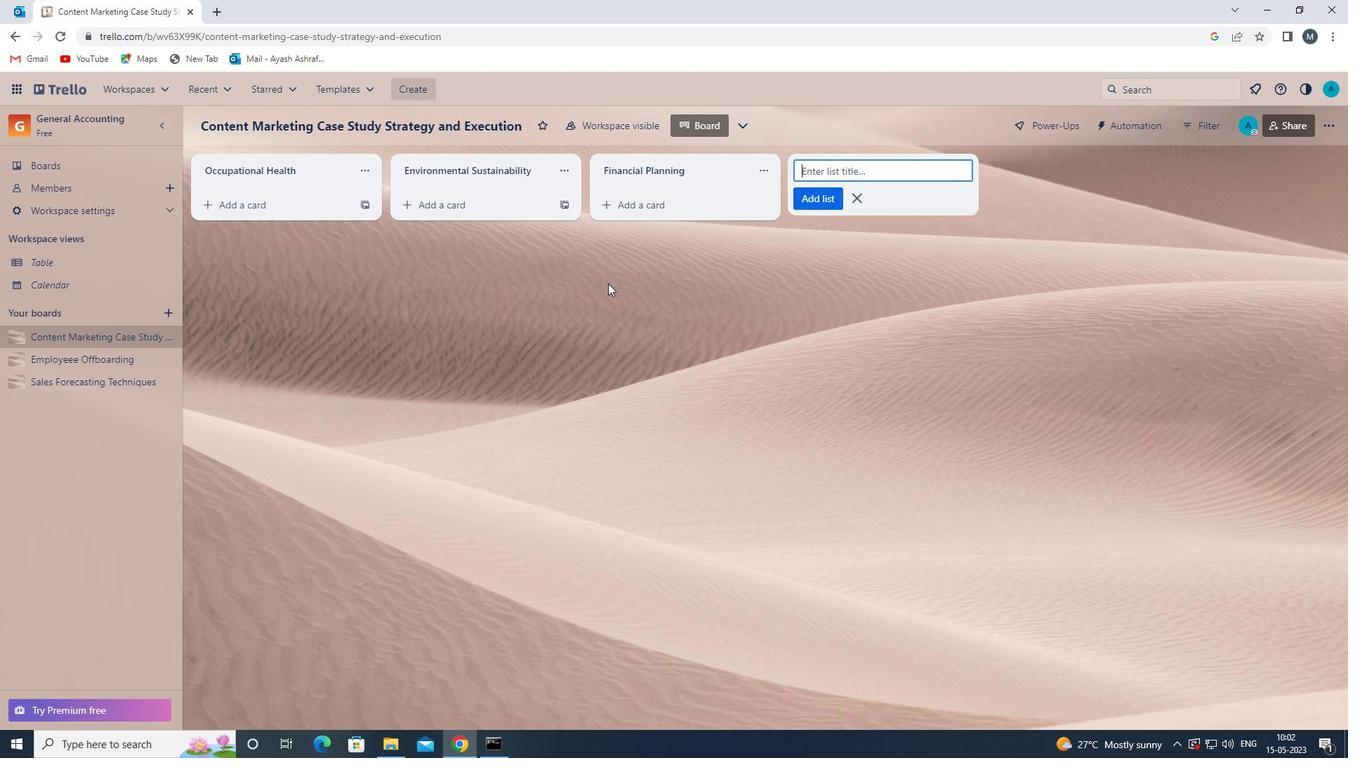 
Action: Mouse pressed left at (602, 311)
Screenshot: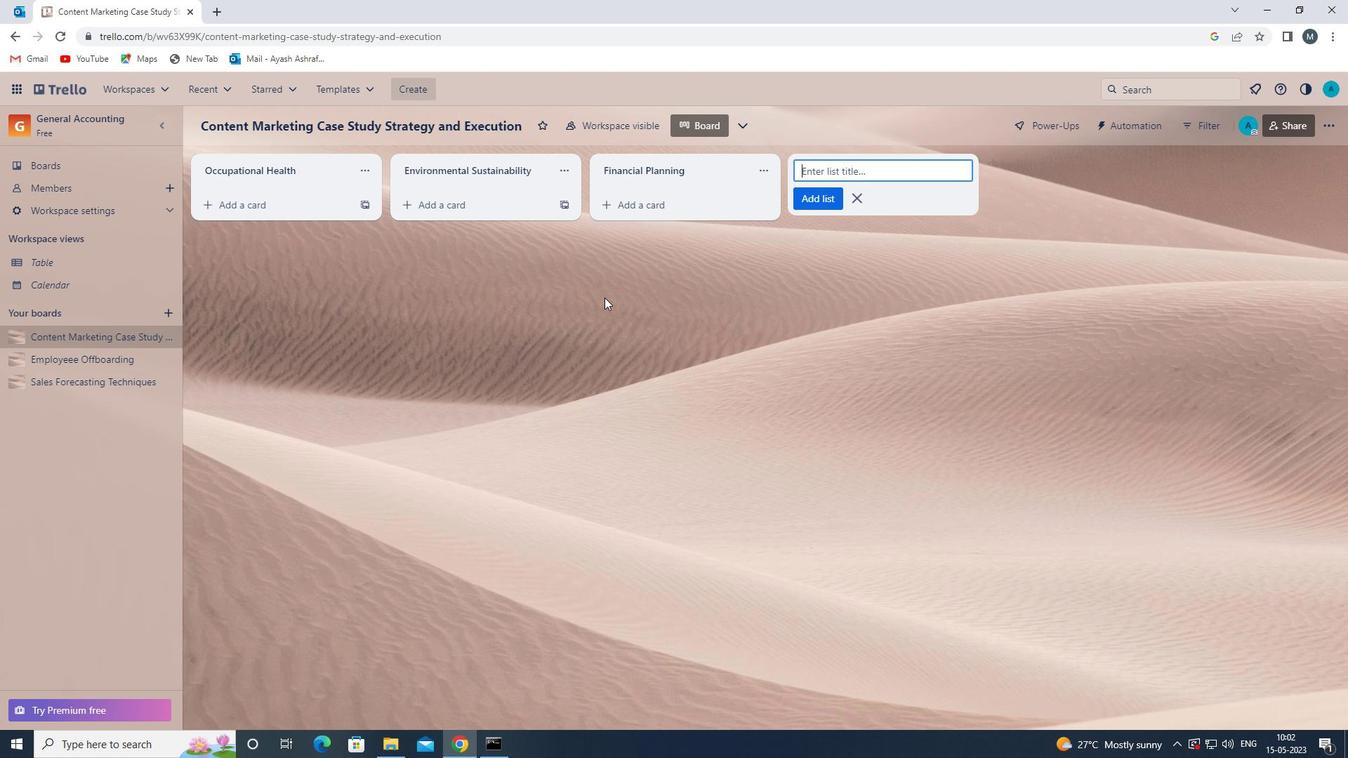 
